 Task: Search one way flight ticket for 3 adults, 3 children in premium economy from Worcester: Worcester Regional Airport to Evansville: Evansville Regional Airport on 5-3-2023. Choice of flights is Frontier. Number of bags: 1 carry on bag. Price is upto 74000. Outbound departure time preference is 17:00.
Action: Mouse moved to (291, 392)
Screenshot: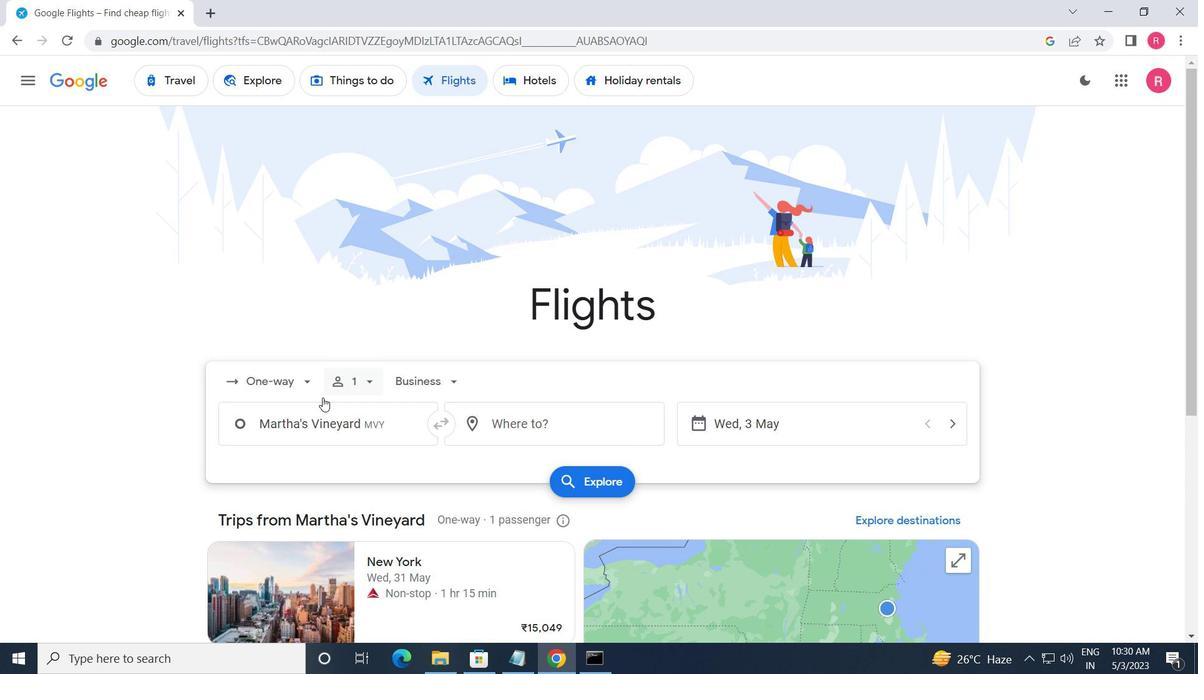 
Action: Mouse pressed left at (291, 392)
Screenshot: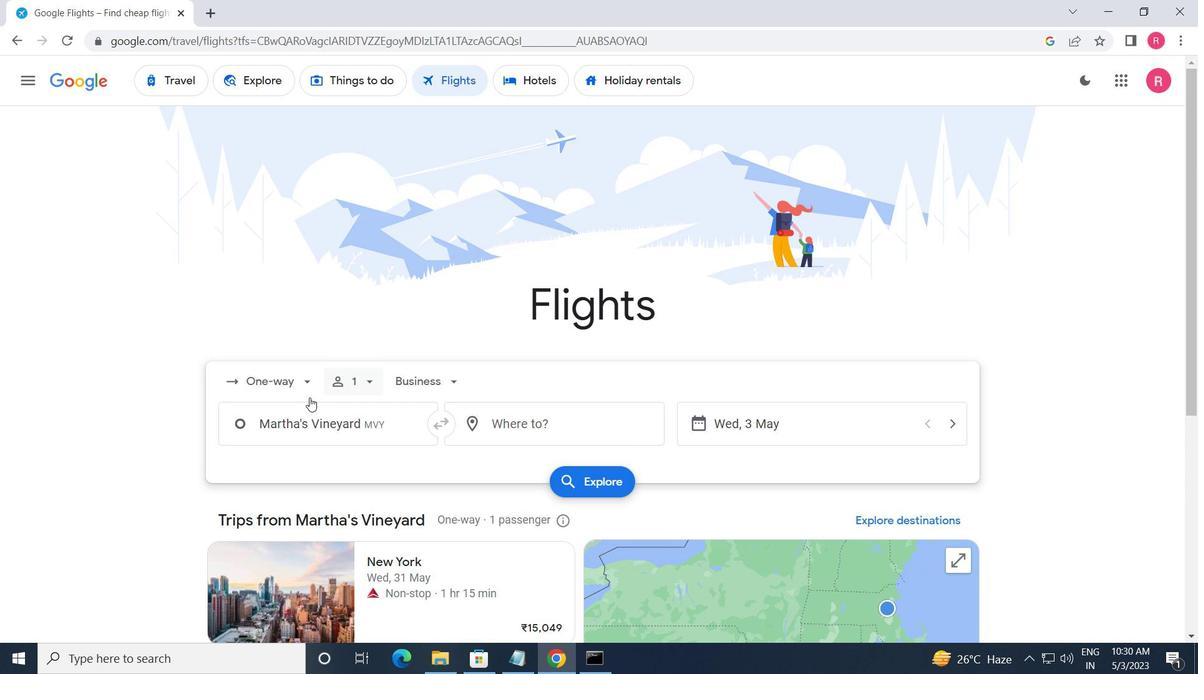 
Action: Mouse moved to (295, 453)
Screenshot: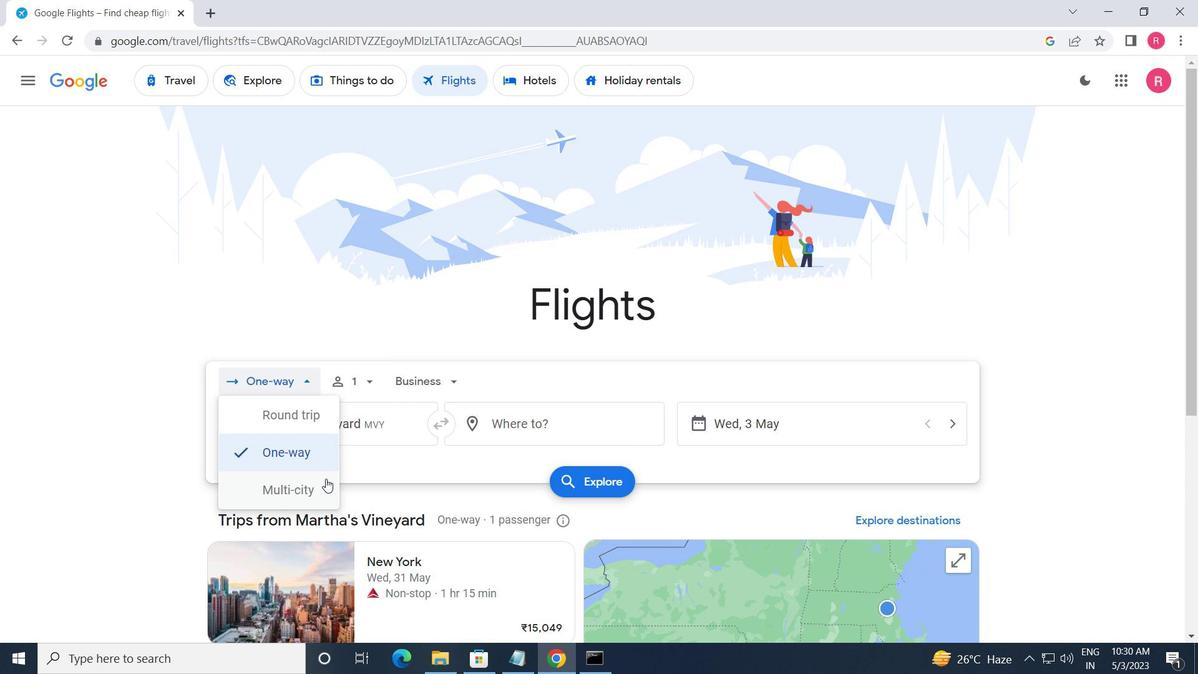 
Action: Mouse pressed left at (295, 453)
Screenshot: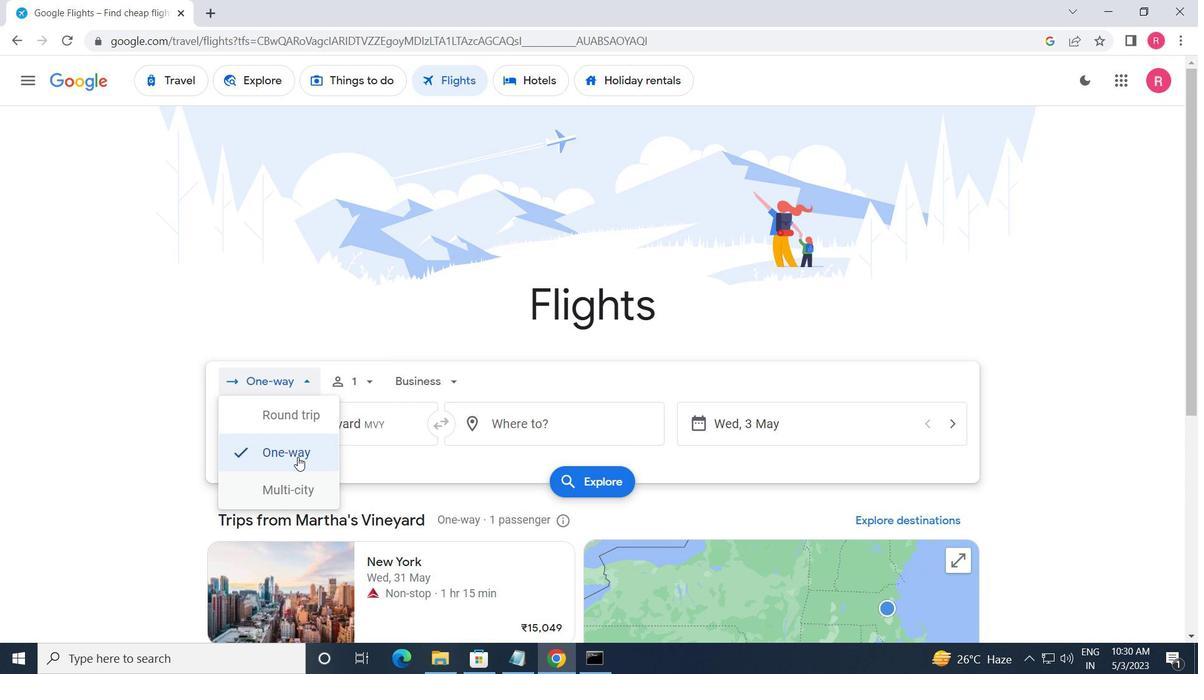 
Action: Mouse moved to (374, 384)
Screenshot: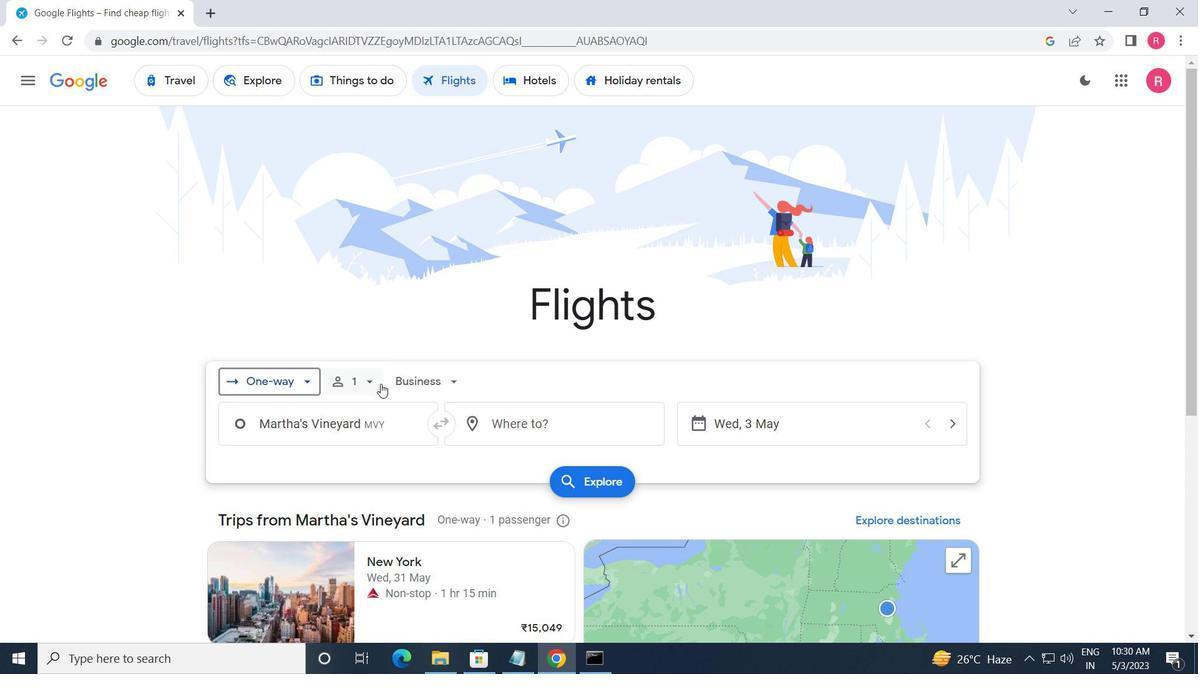 
Action: Mouse pressed left at (374, 384)
Screenshot: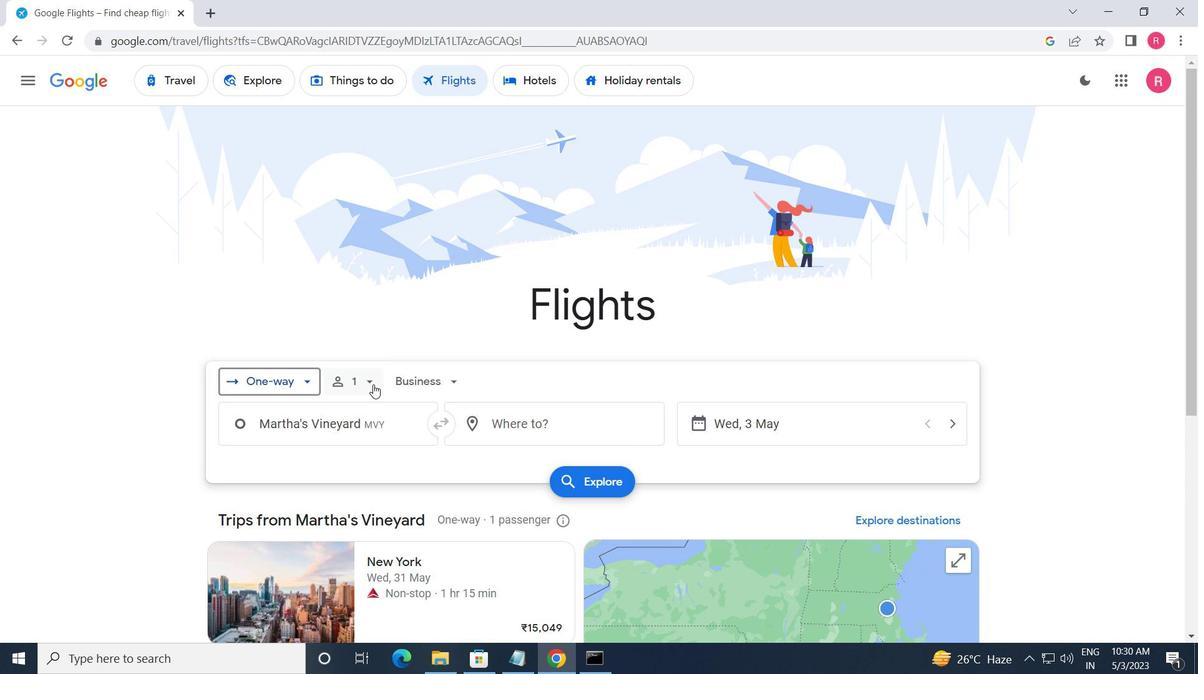 
Action: Mouse moved to (483, 429)
Screenshot: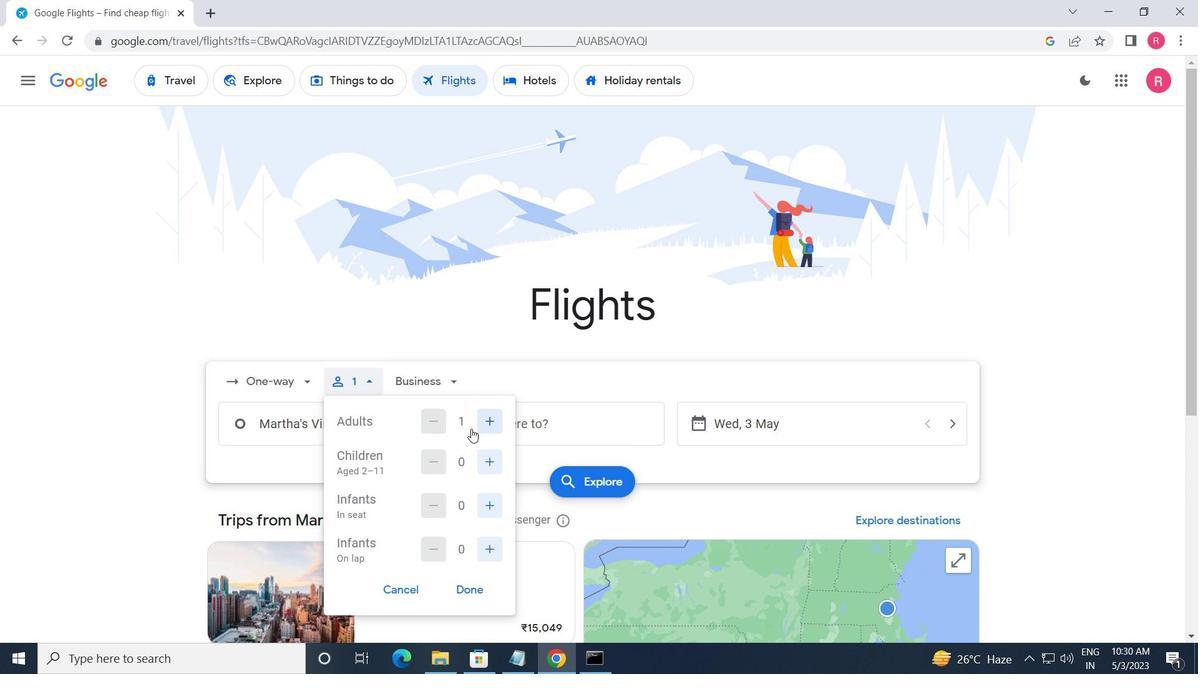 
Action: Mouse pressed left at (483, 429)
Screenshot: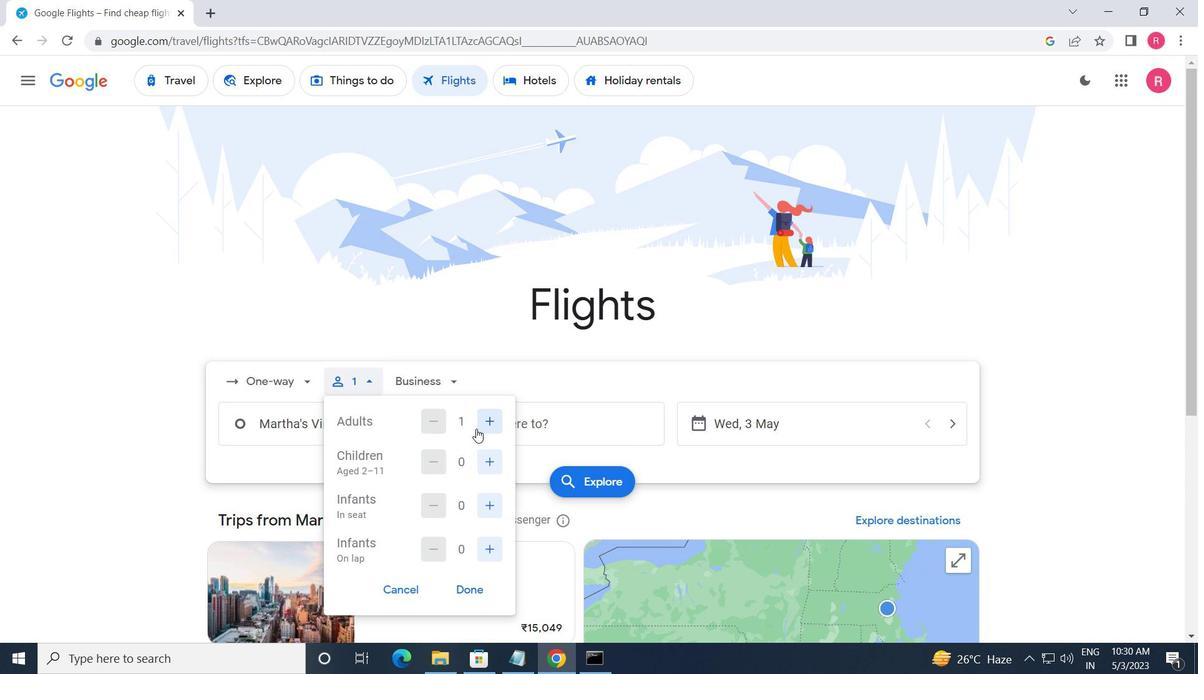 
Action: Mouse pressed left at (483, 429)
Screenshot: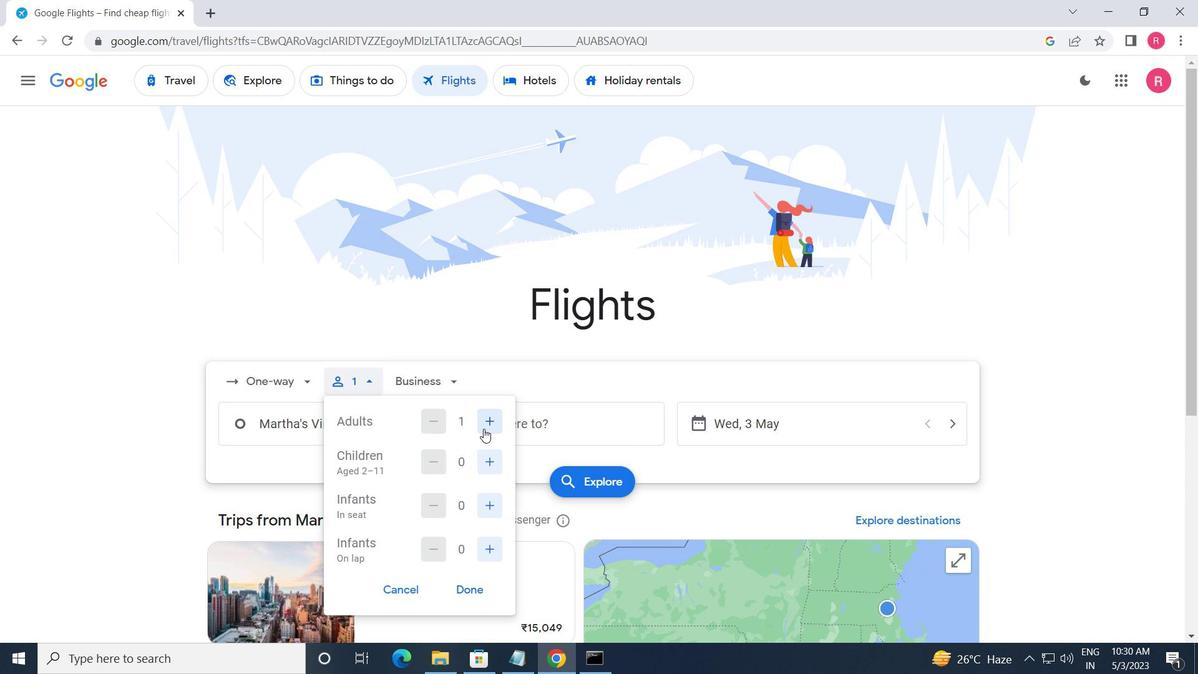 
Action: Mouse moved to (493, 455)
Screenshot: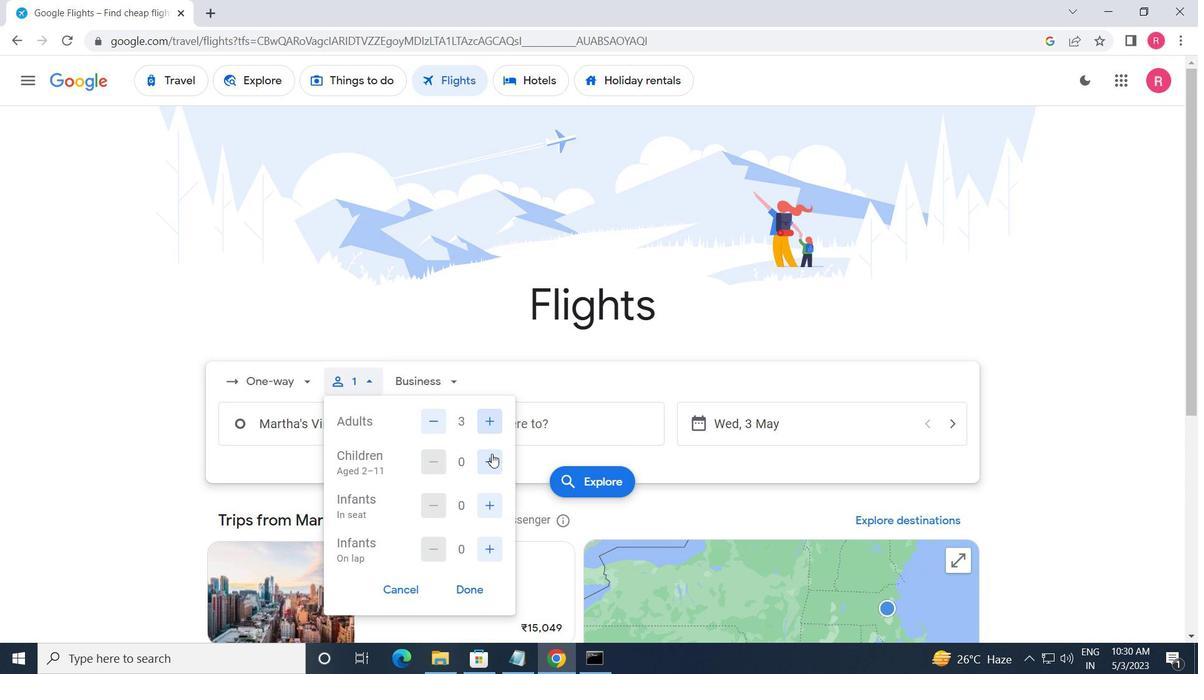 
Action: Mouse pressed left at (493, 455)
Screenshot: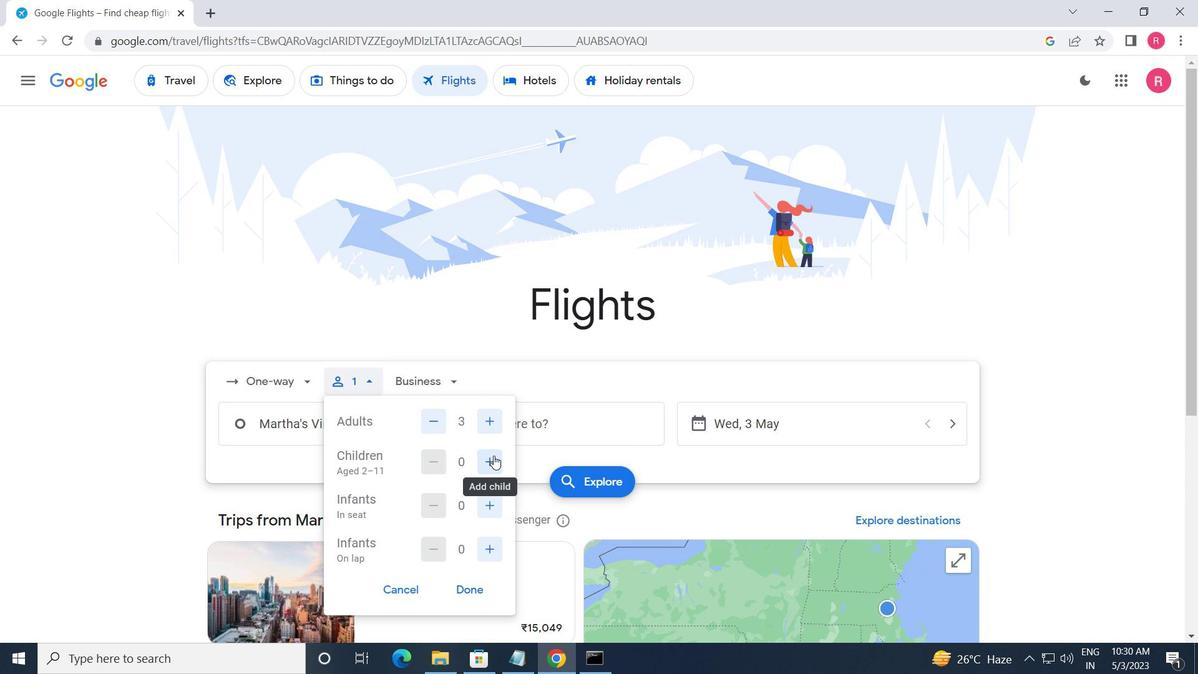 
Action: Mouse pressed left at (493, 455)
Screenshot: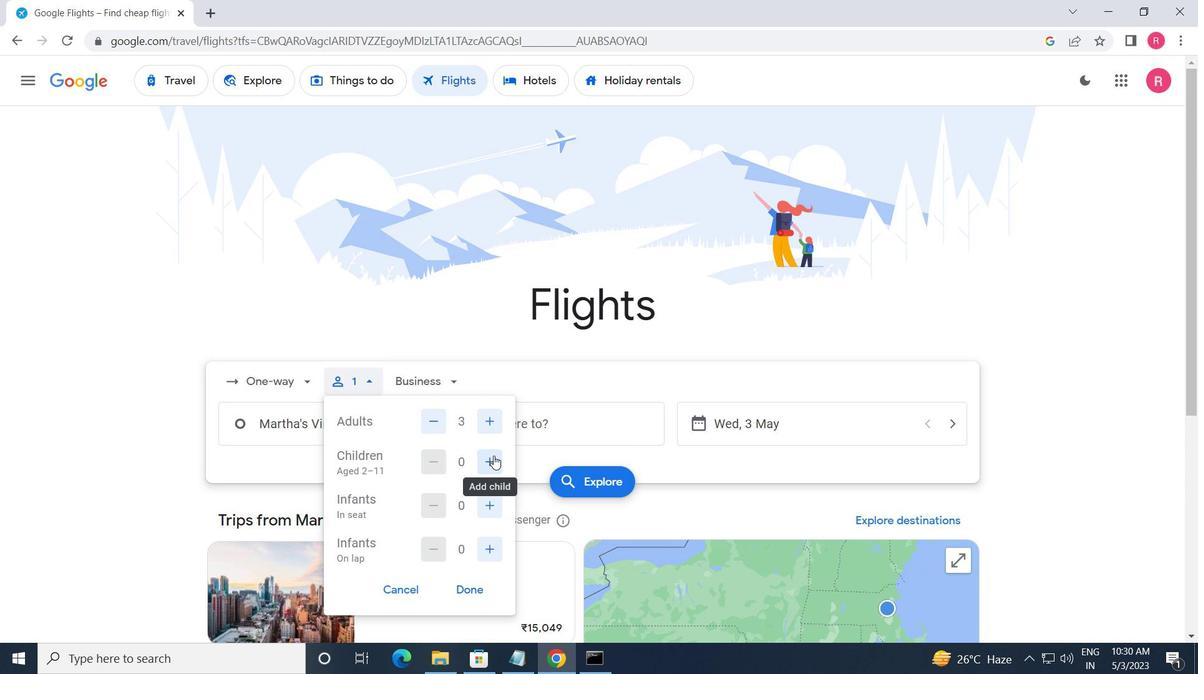 
Action: Mouse moved to (489, 470)
Screenshot: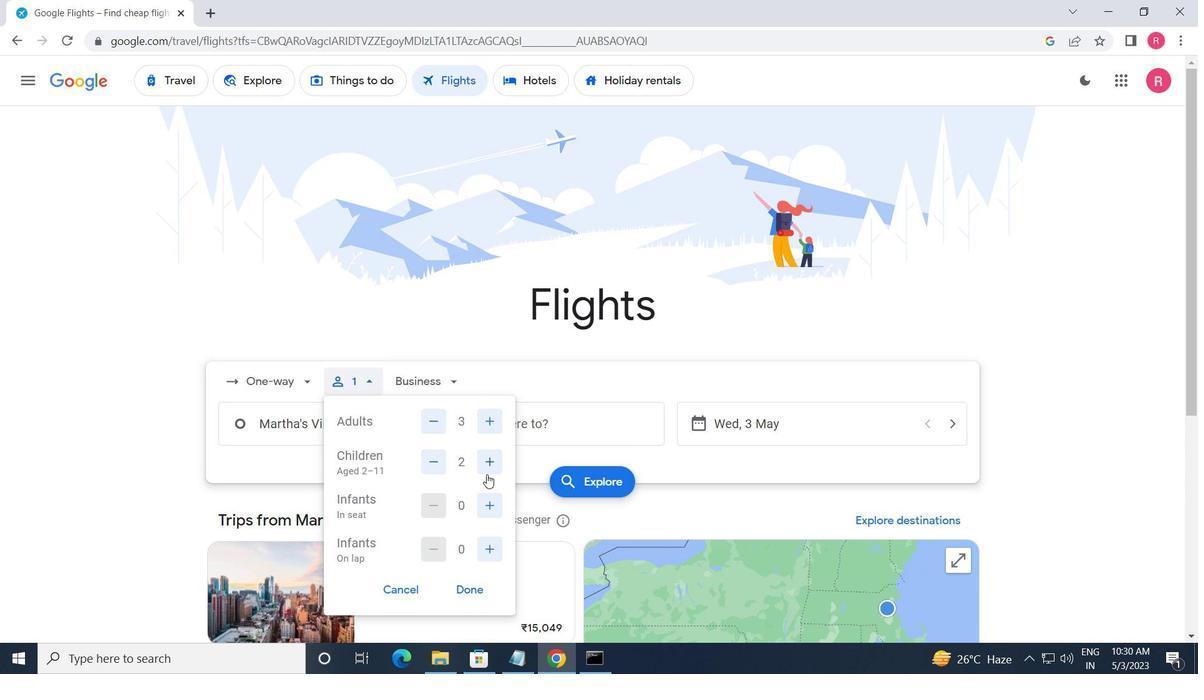 
Action: Mouse pressed left at (489, 470)
Screenshot: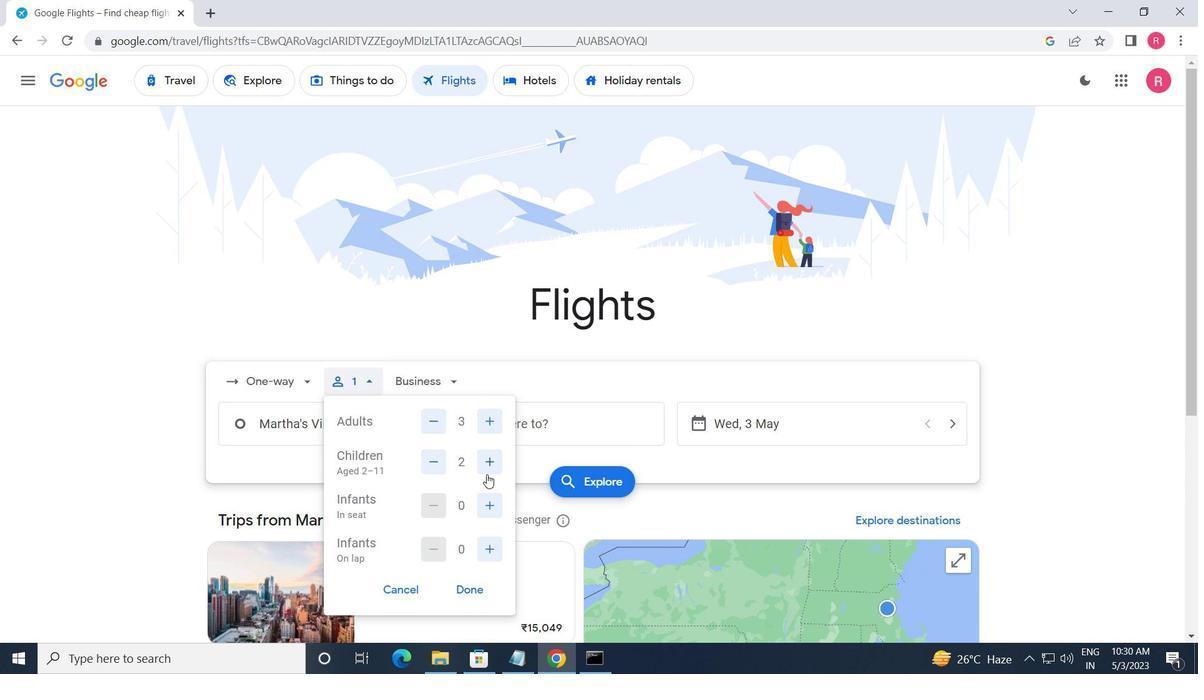 
Action: Mouse moved to (425, 387)
Screenshot: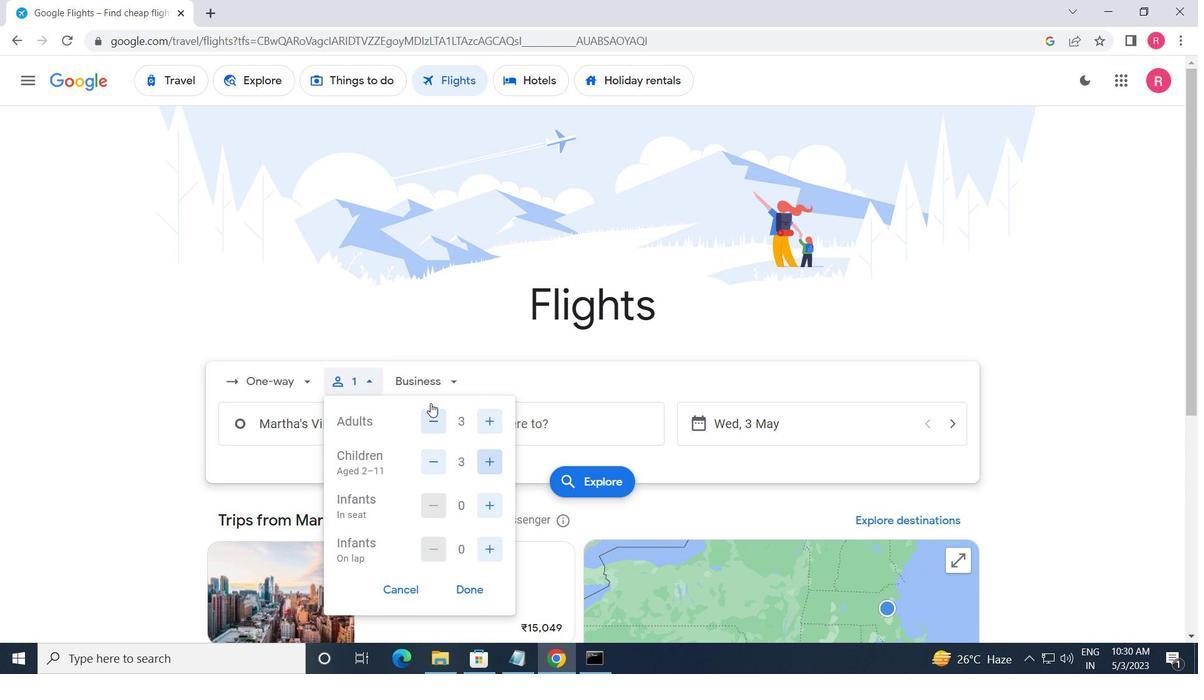 
Action: Mouse pressed left at (425, 387)
Screenshot: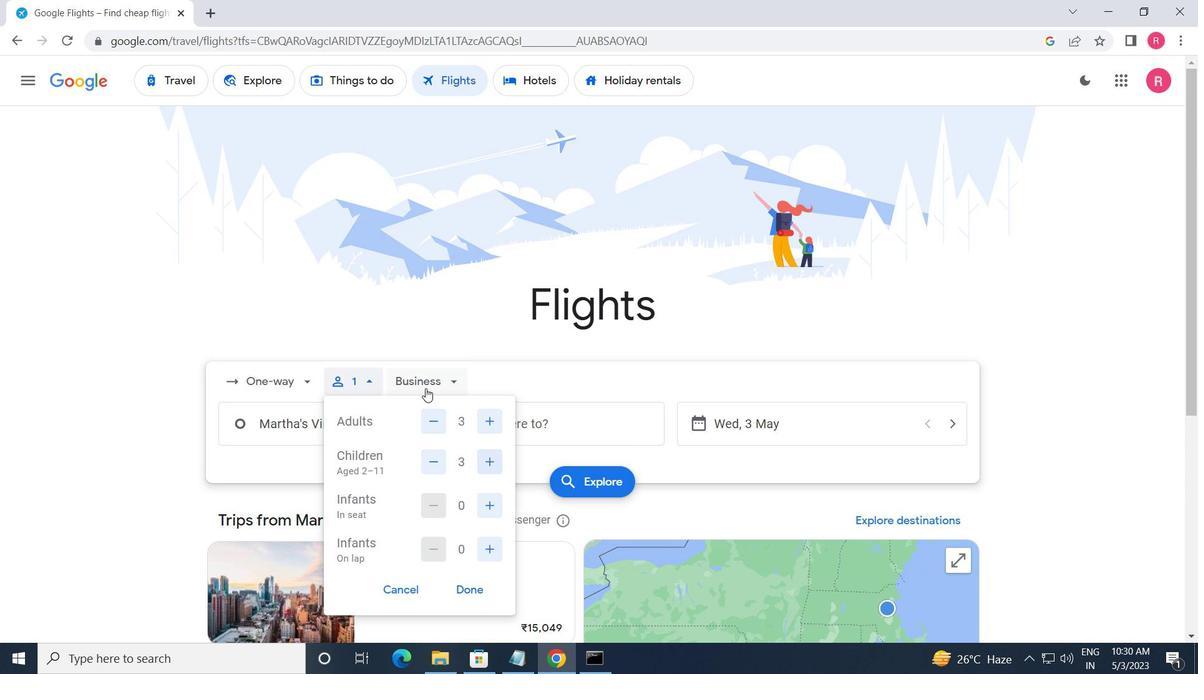 
Action: Mouse moved to (455, 455)
Screenshot: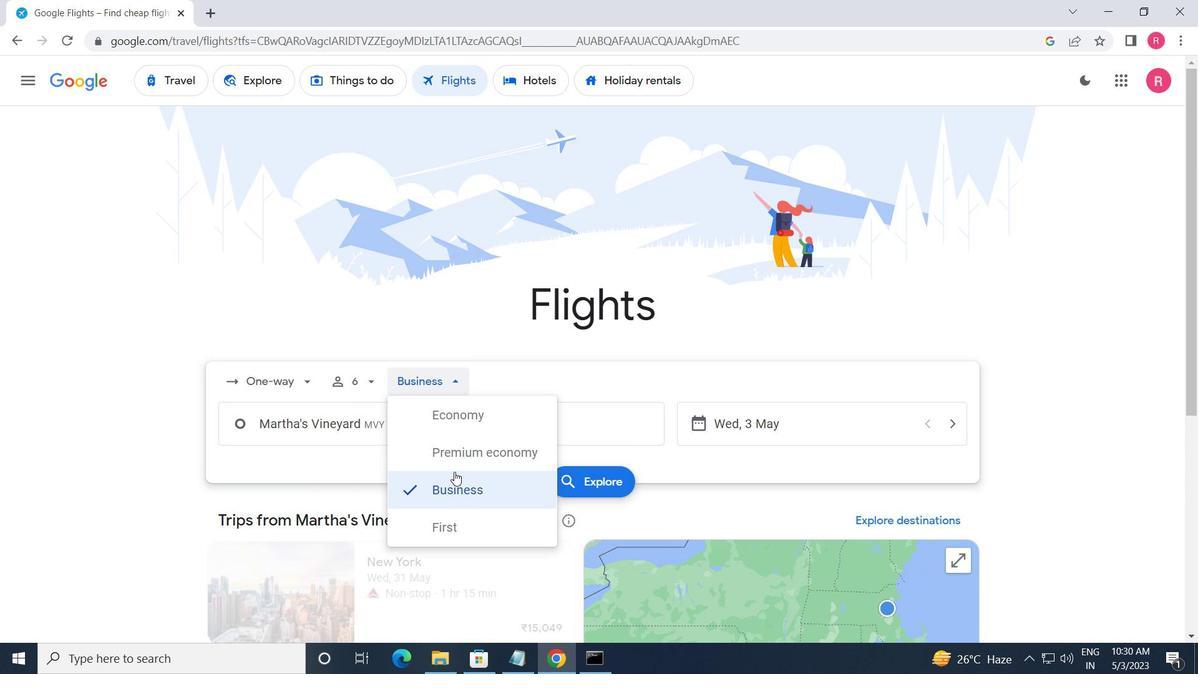 
Action: Mouse pressed left at (455, 455)
Screenshot: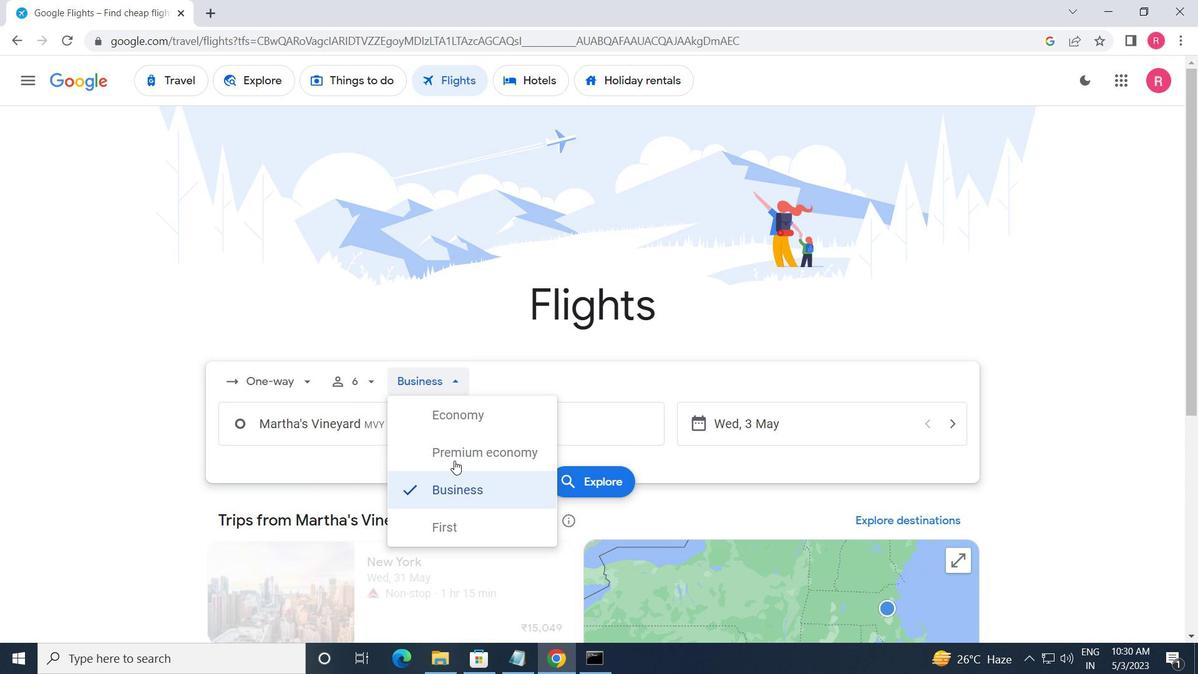 
Action: Mouse moved to (385, 422)
Screenshot: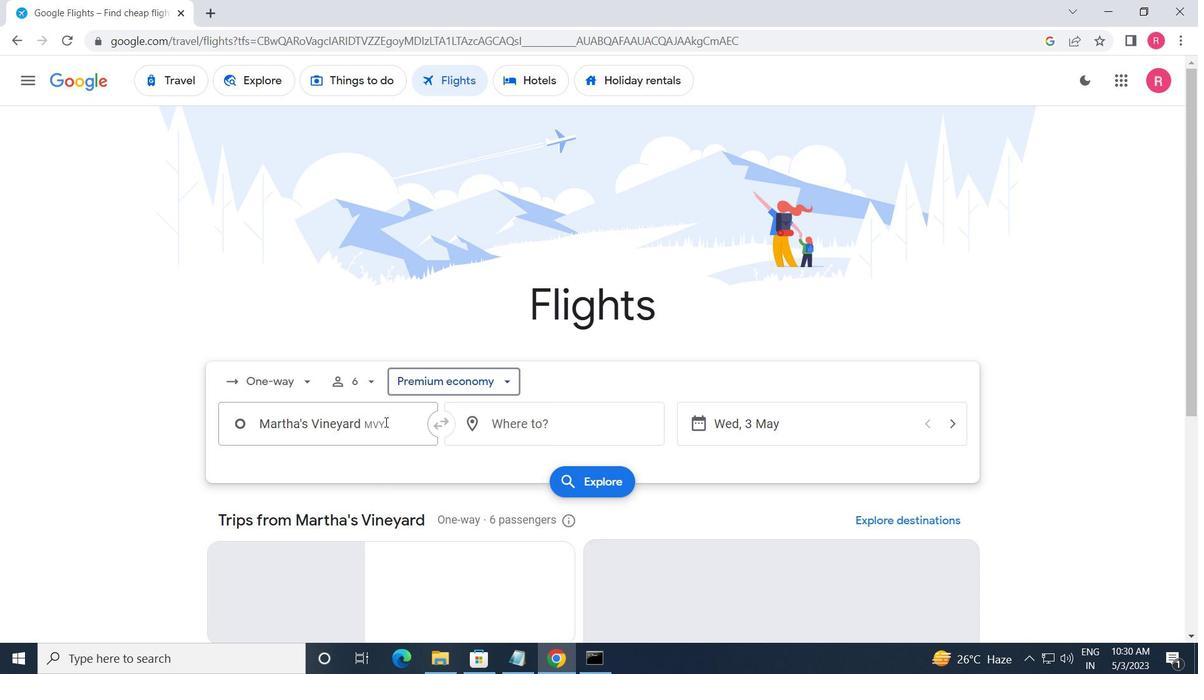 
Action: Mouse pressed left at (385, 422)
Screenshot: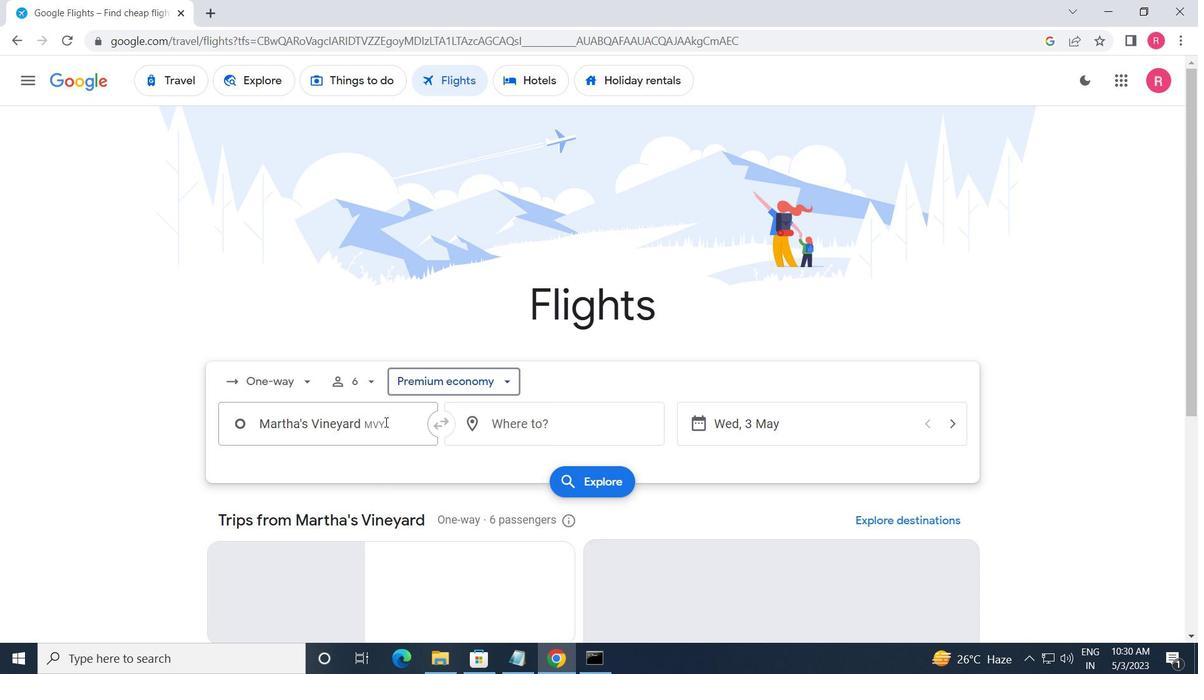 
Action: Mouse moved to (373, 449)
Screenshot: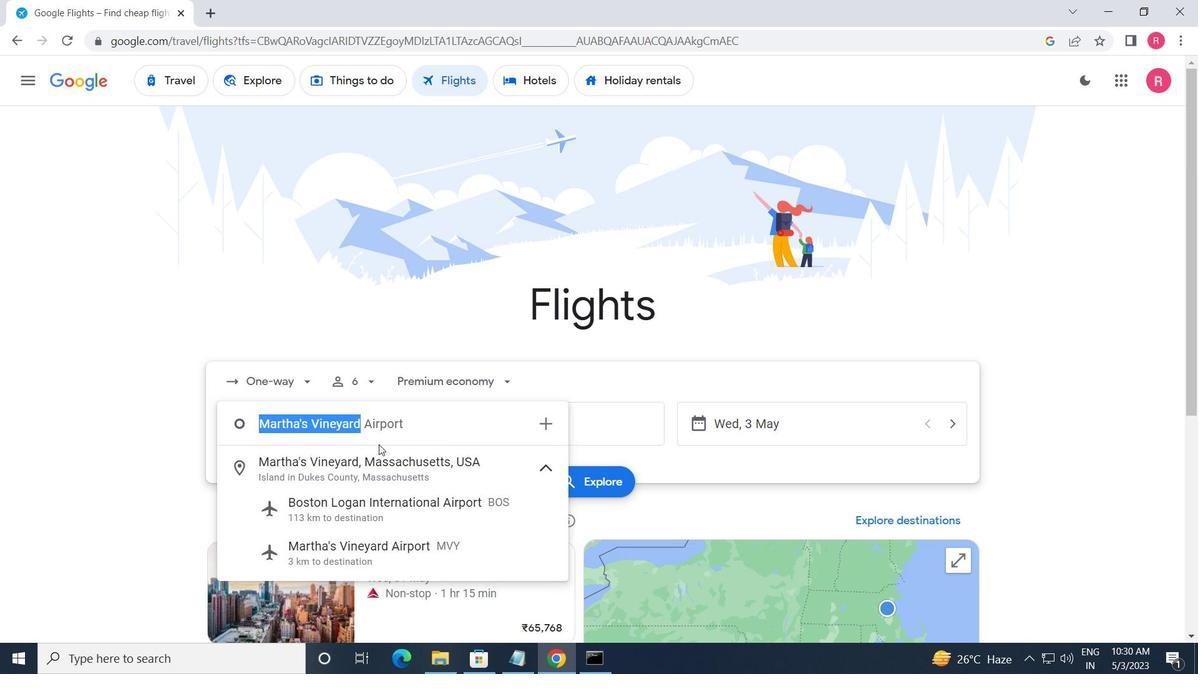 
Action: Key pressed <Key.shift>WORCES
Screenshot: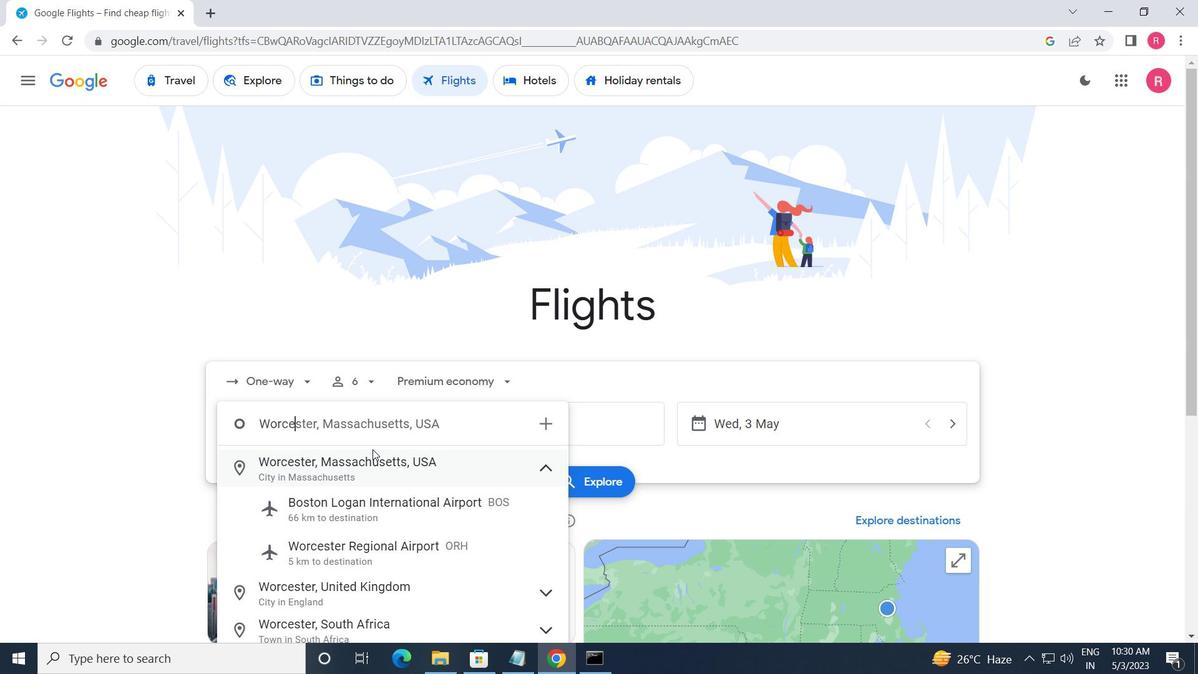 
Action: Mouse moved to (444, 559)
Screenshot: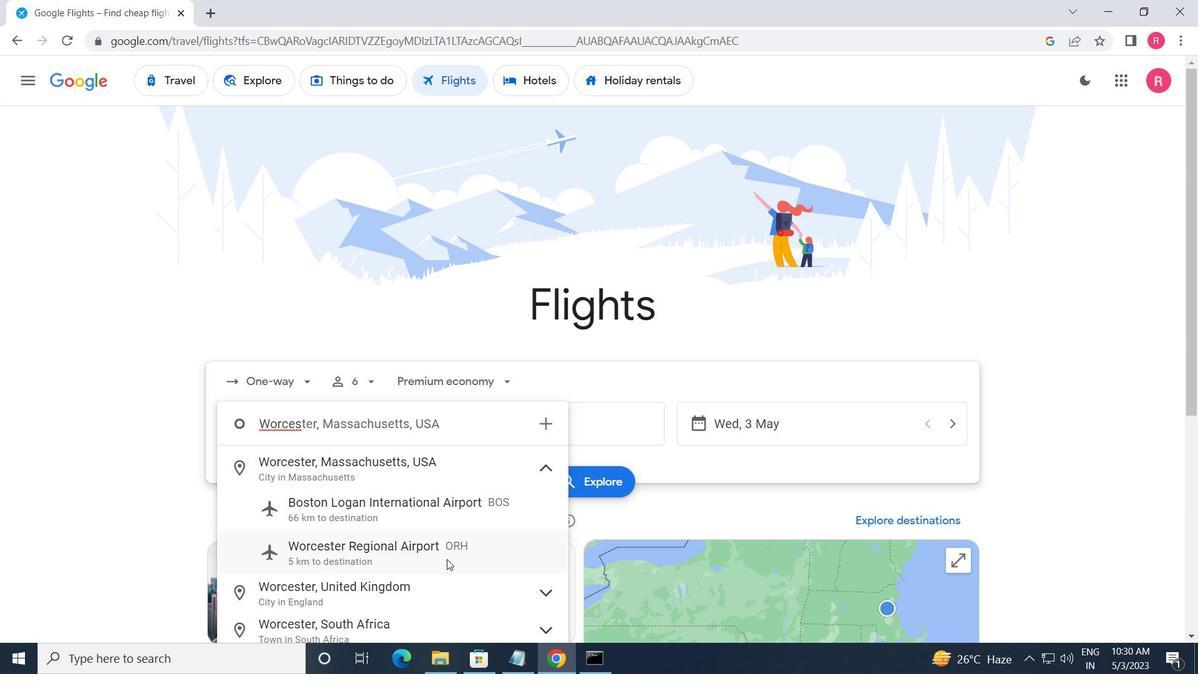 
Action: Mouse pressed left at (444, 559)
Screenshot: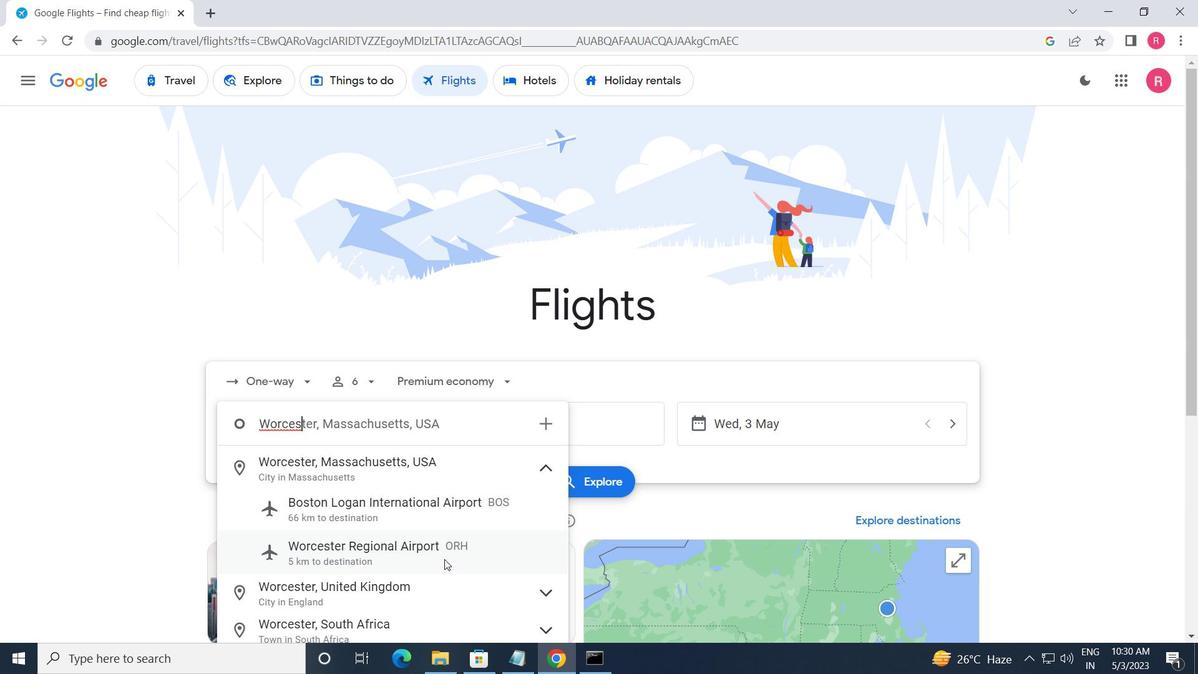 
Action: Mouse moved to (513, 430)
Screenshot: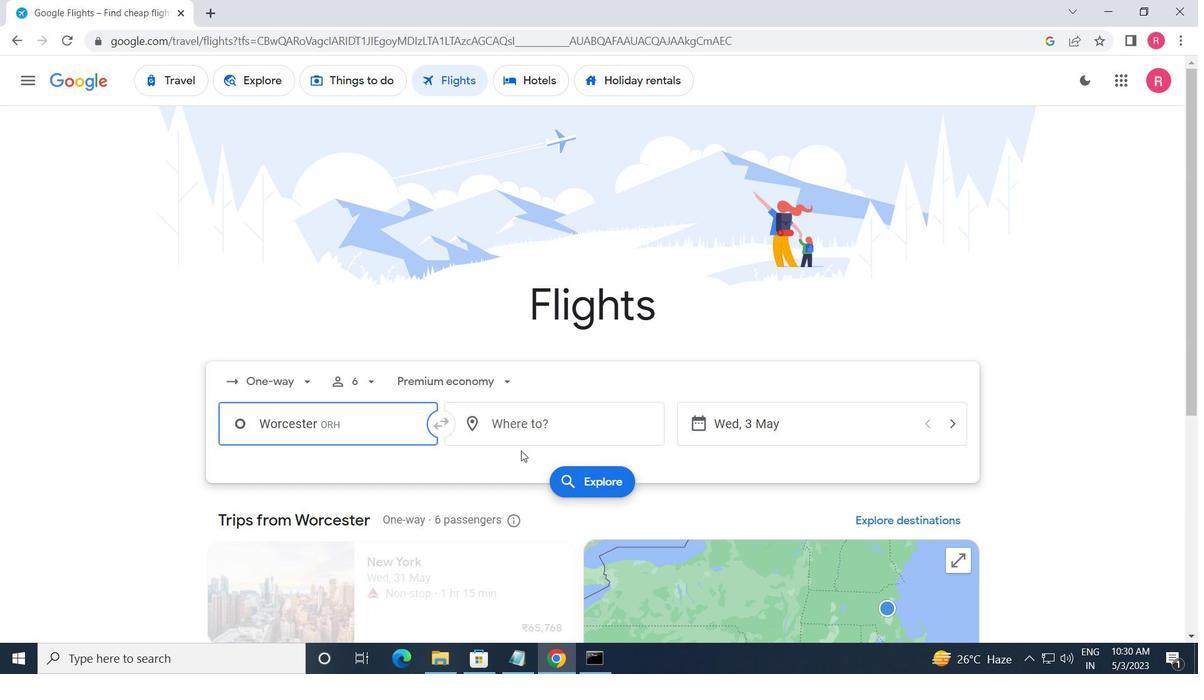 
Action: Mouse pressed left at (513, 430)
Screenshot: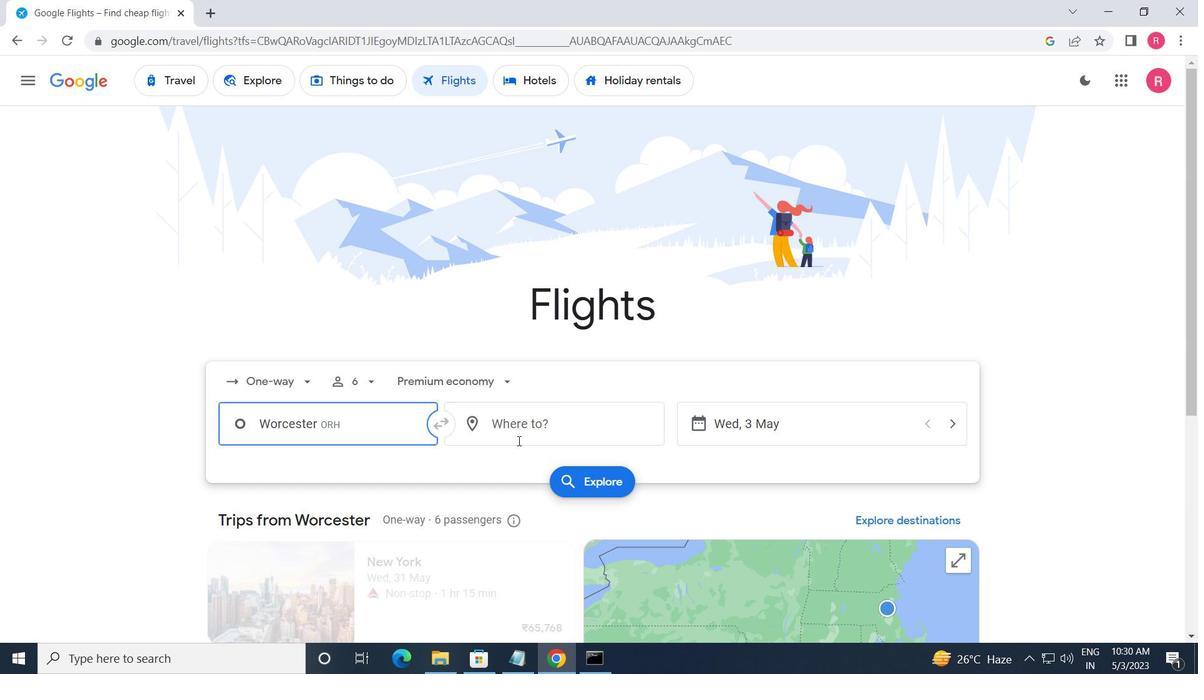 
Action: Mouse moved to (518, 595)
Screenshot: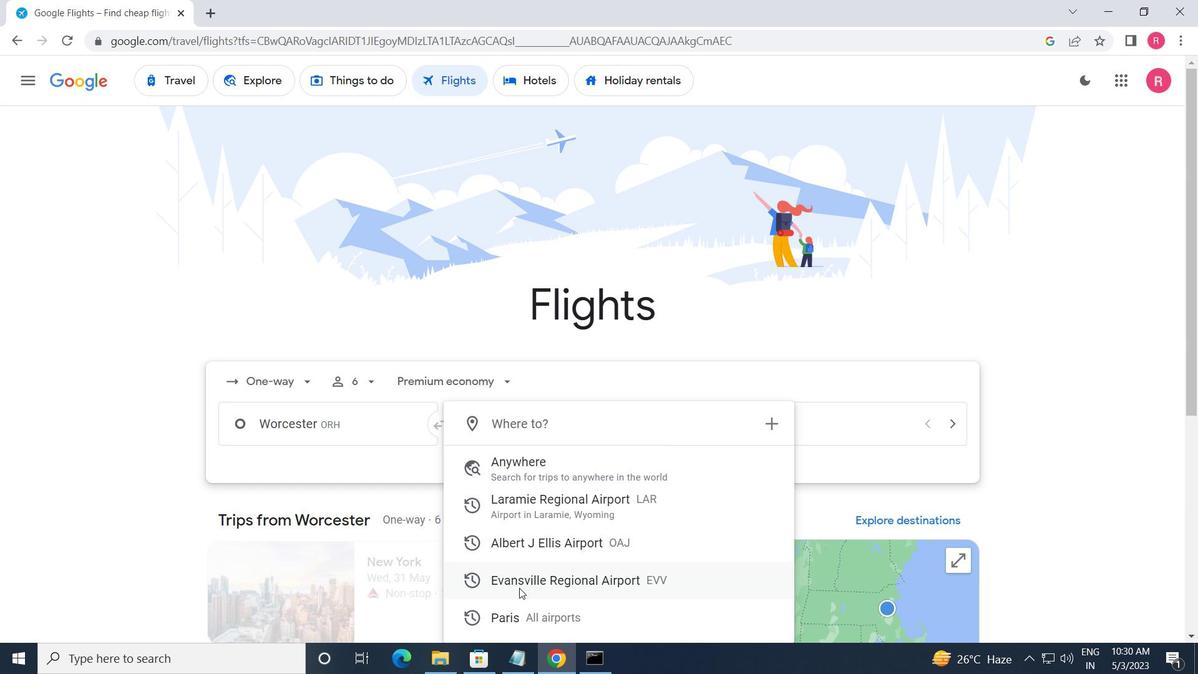 
Action: Mouse pressed left at (518, 595)
Screenshot: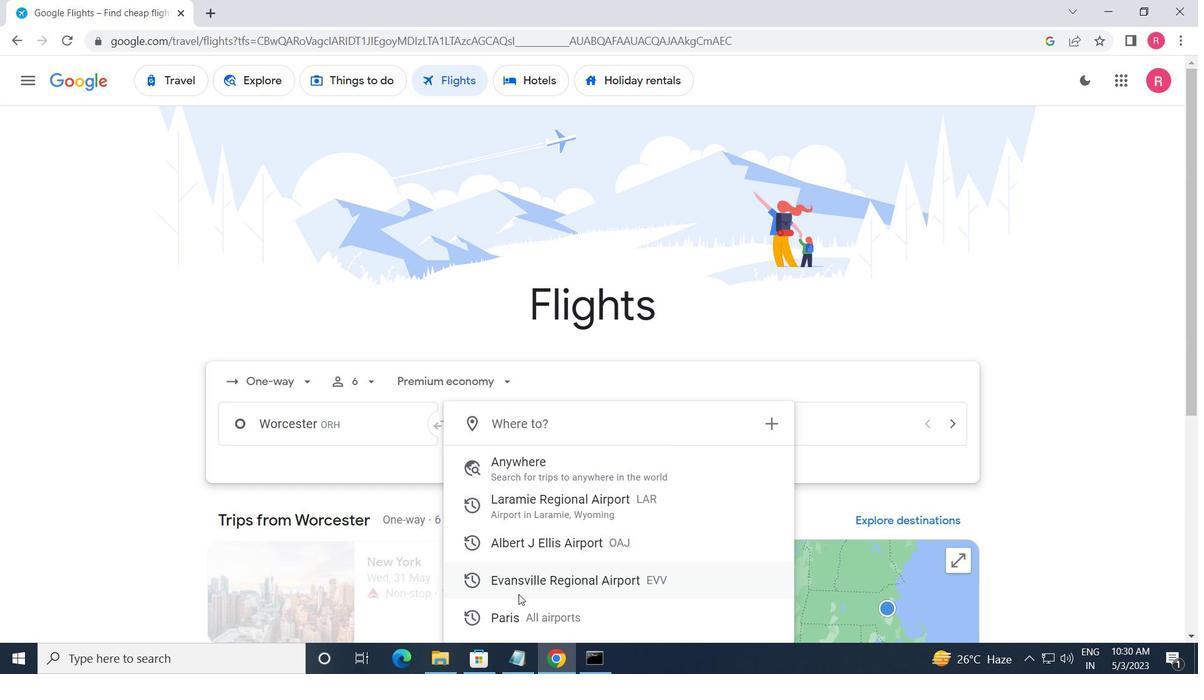 
Action: Mouse moved to (788, 432)
Screenshot: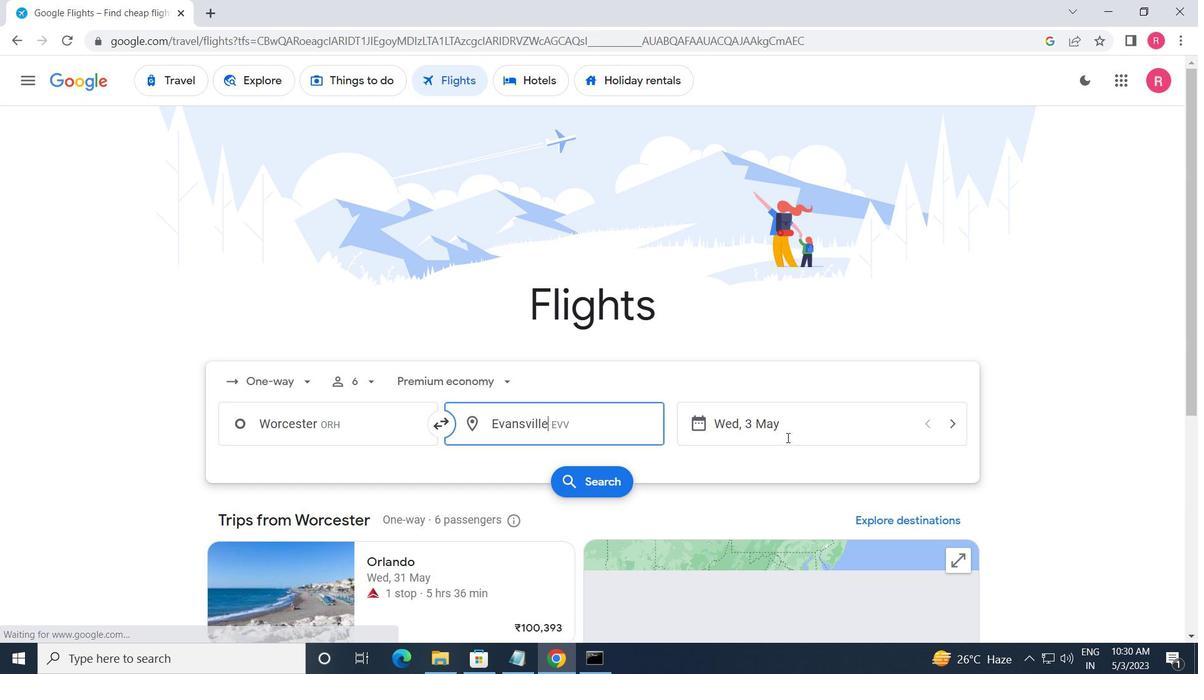 
Action: Mouse pressed left at (788, 432)
Screenshot: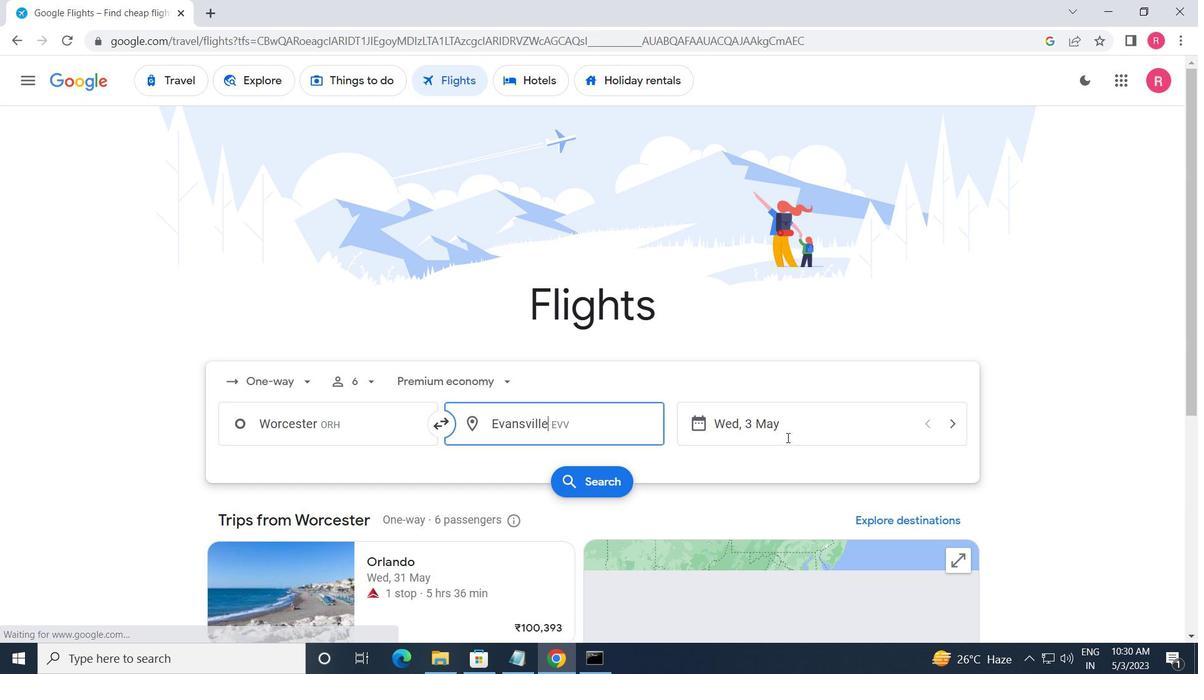 
Action: Mouse moved to (525, 355)
Screenshot: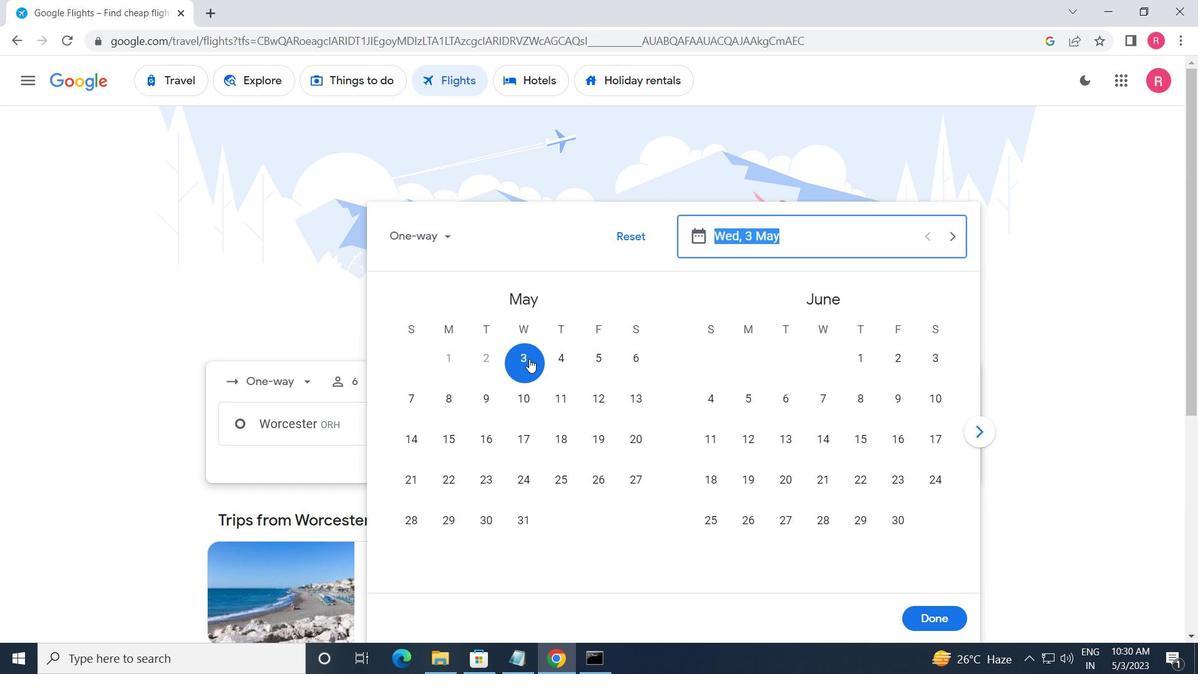 
Action: Mouse pressed left at (525, 355)
Screenshot: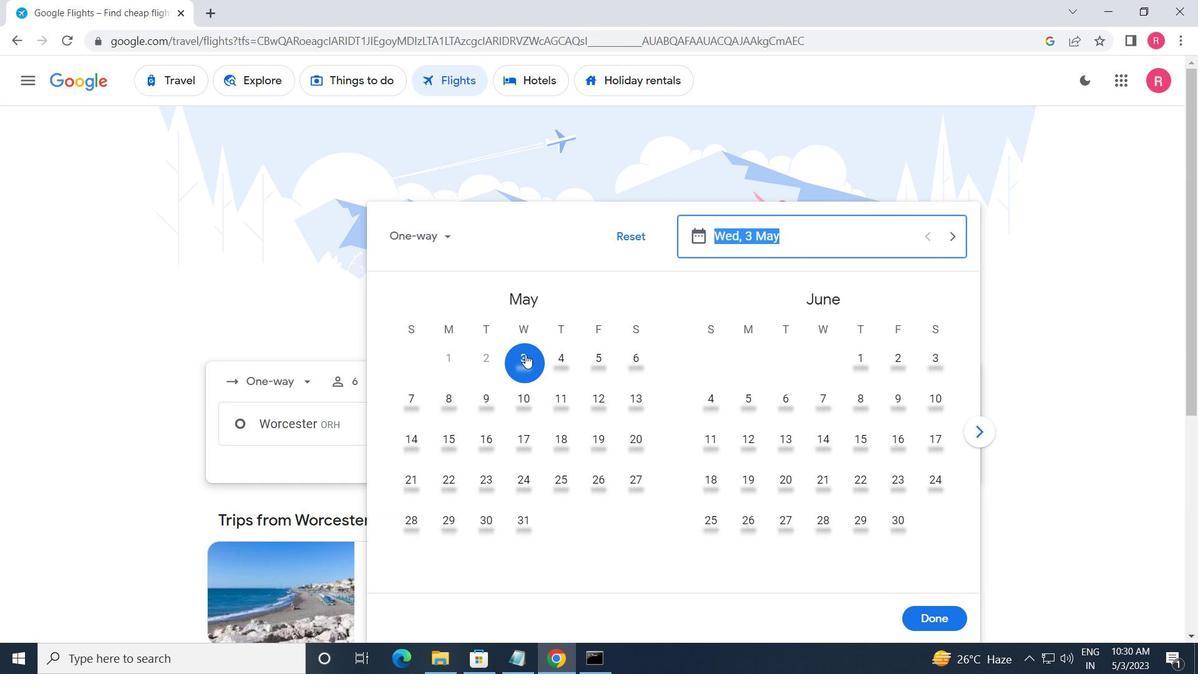 
Action: Mouse moved to (925, 613)
Screenshot: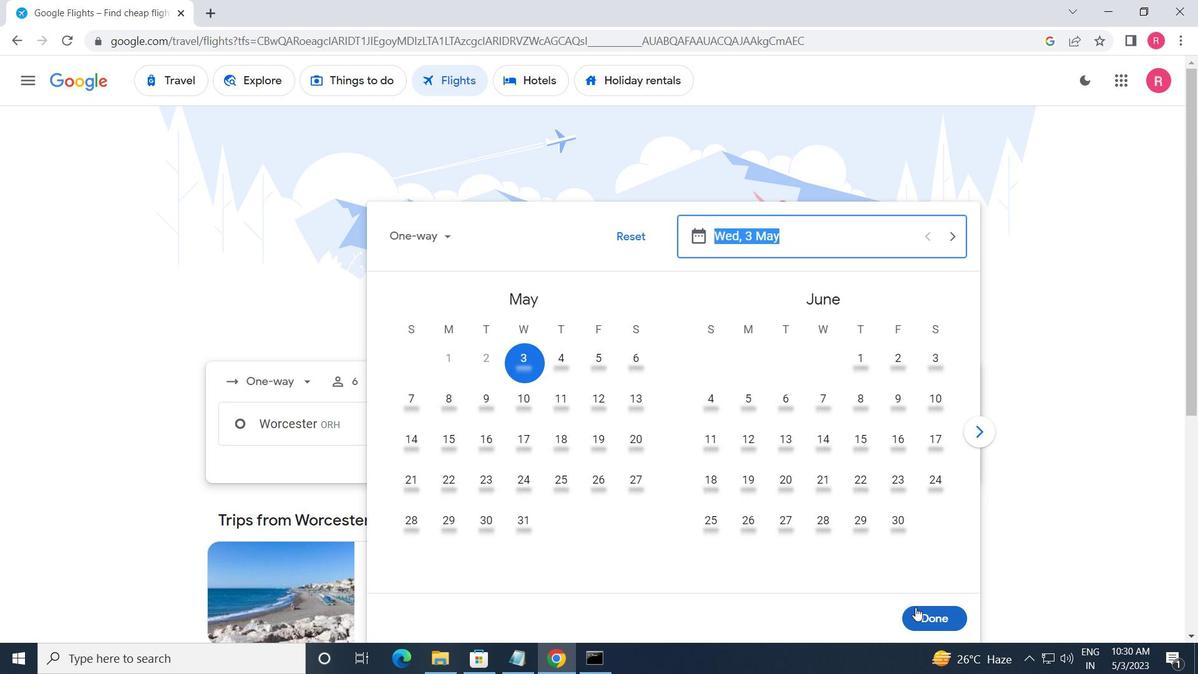 
Action: Mouse pressed left at (925, 613)
Screenshot: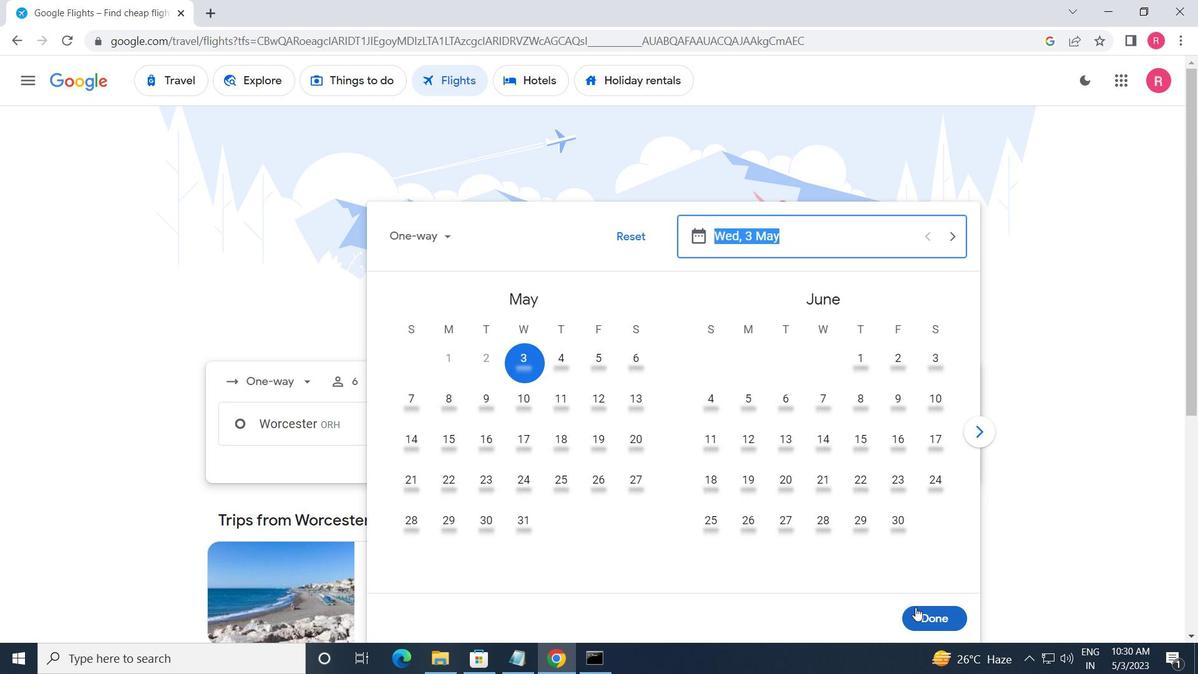 
Action: Mouse moved to (566, 482)
Screenshot: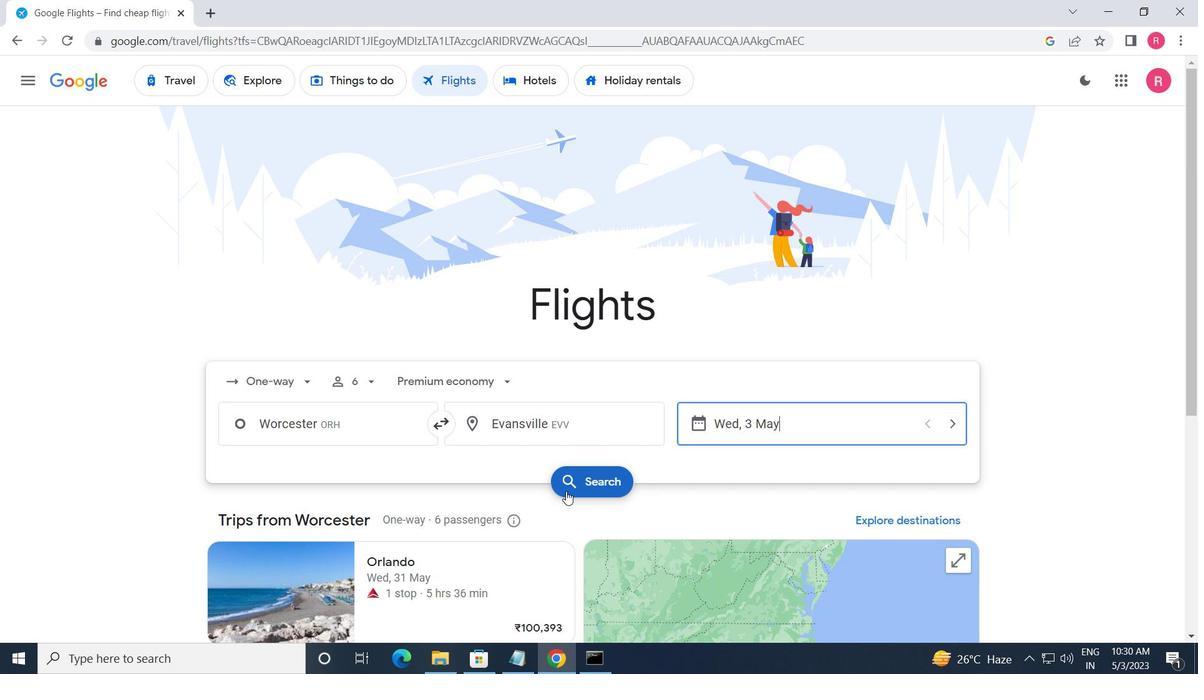 
Action: Mouse pressed left at (566, 482)
Screenshot: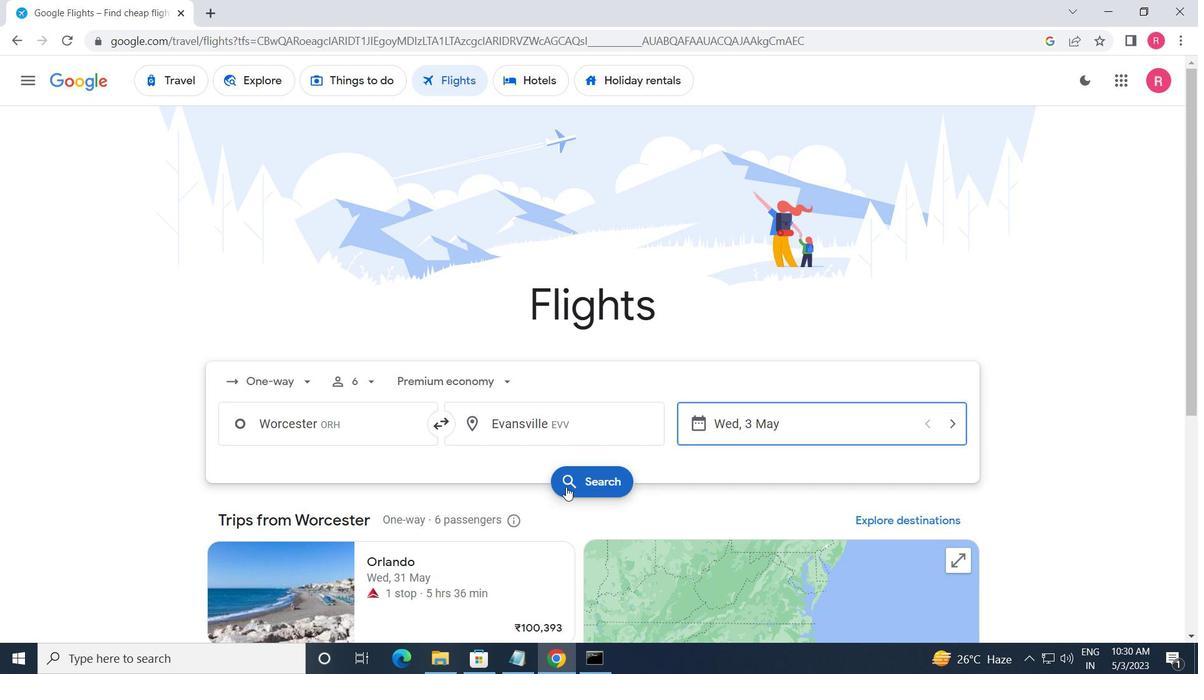 
Action: Mouse moved to (237, 222)
Screenshot: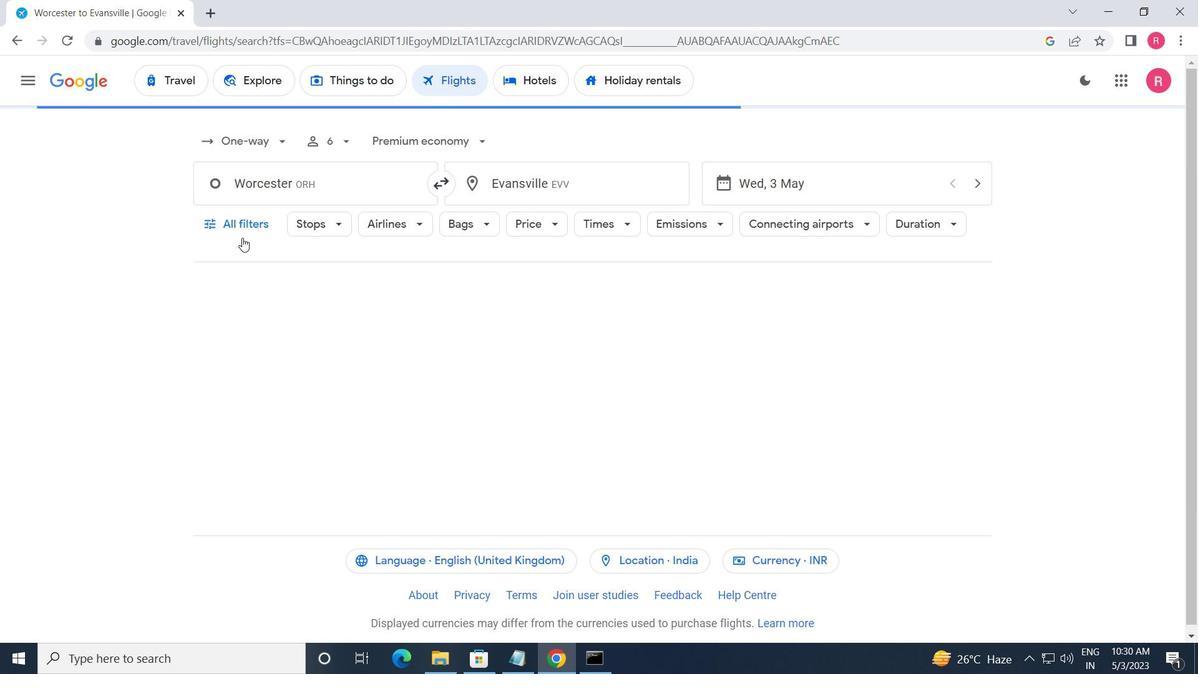 
Action: Mouse pressed left at (237, 222)
Screenshot: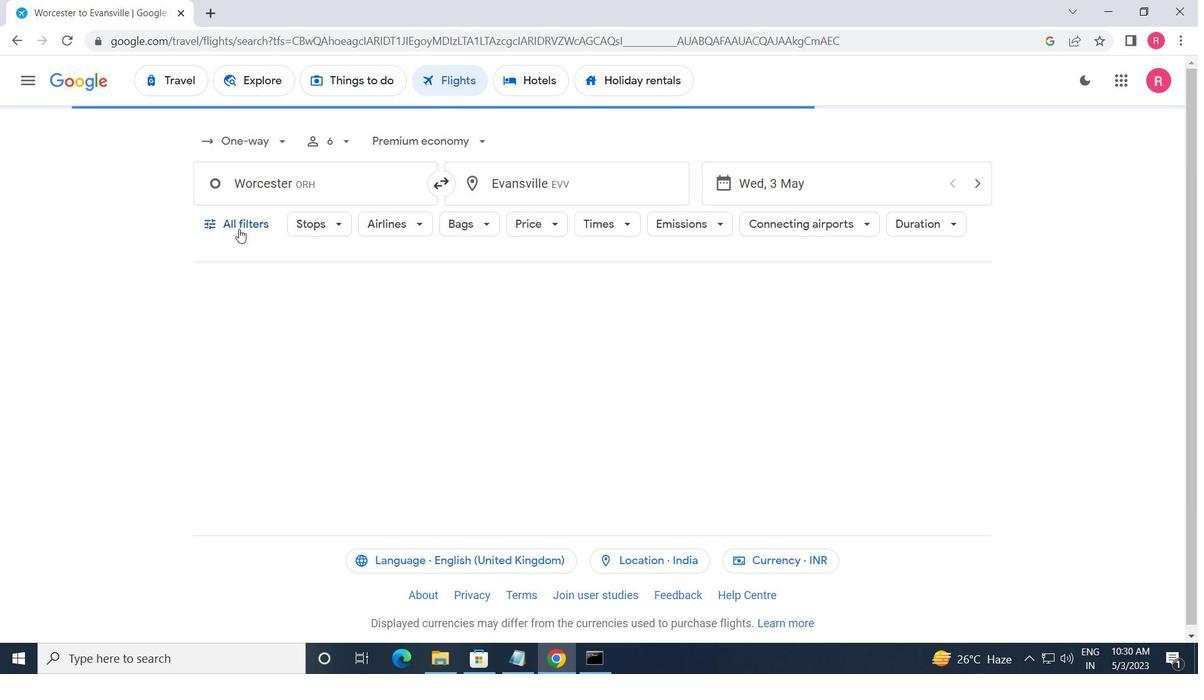 
Action: Mouse moved to (295, 415)
Screenshot: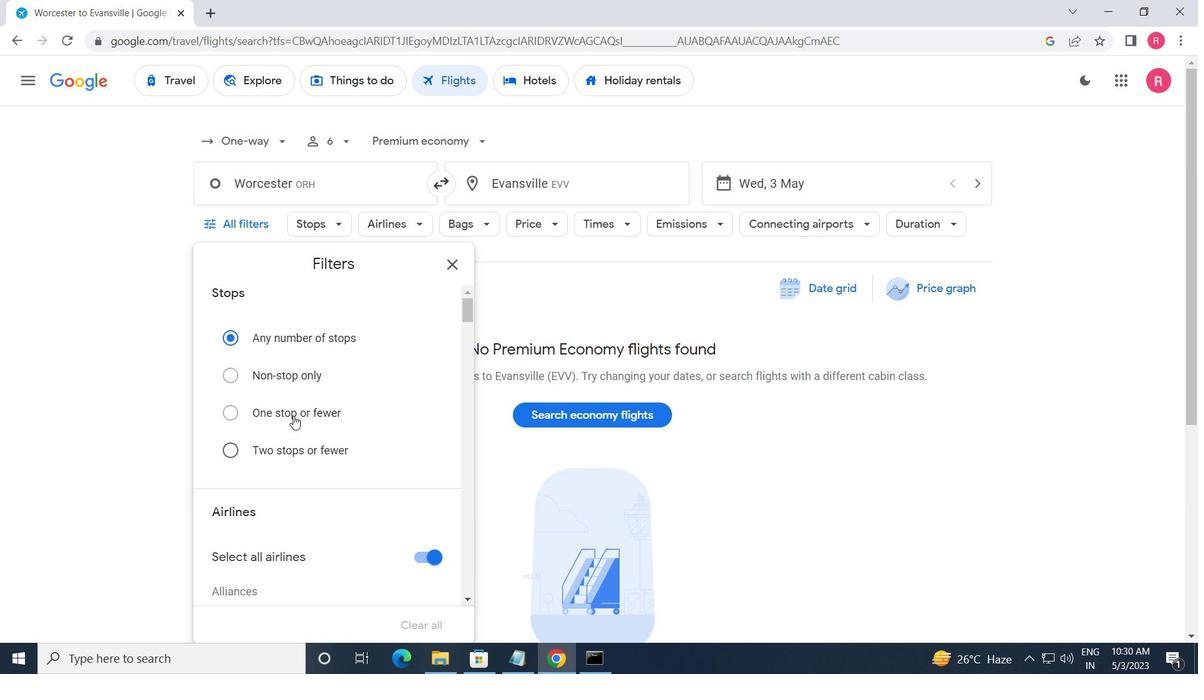 
Action: Mouse scrolled (295, 415) with delta (0, 0)
Screenshot: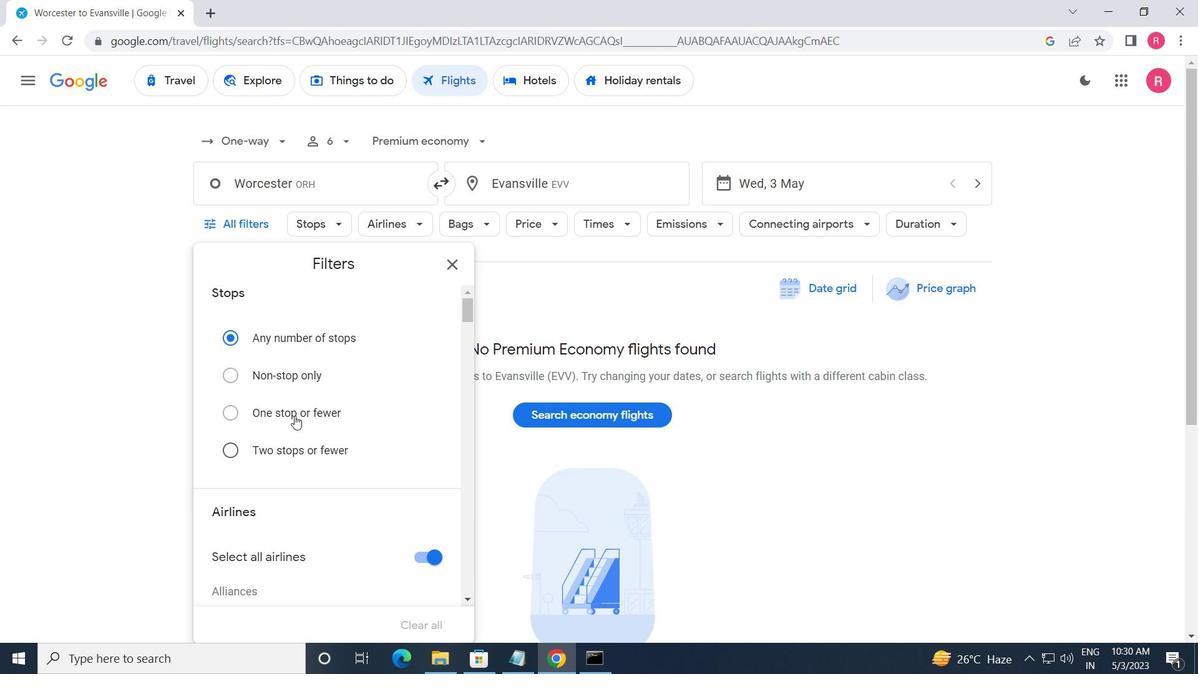 
Action: Mouse scrolled (295, 415) with delta (0, 0)
Screenshot: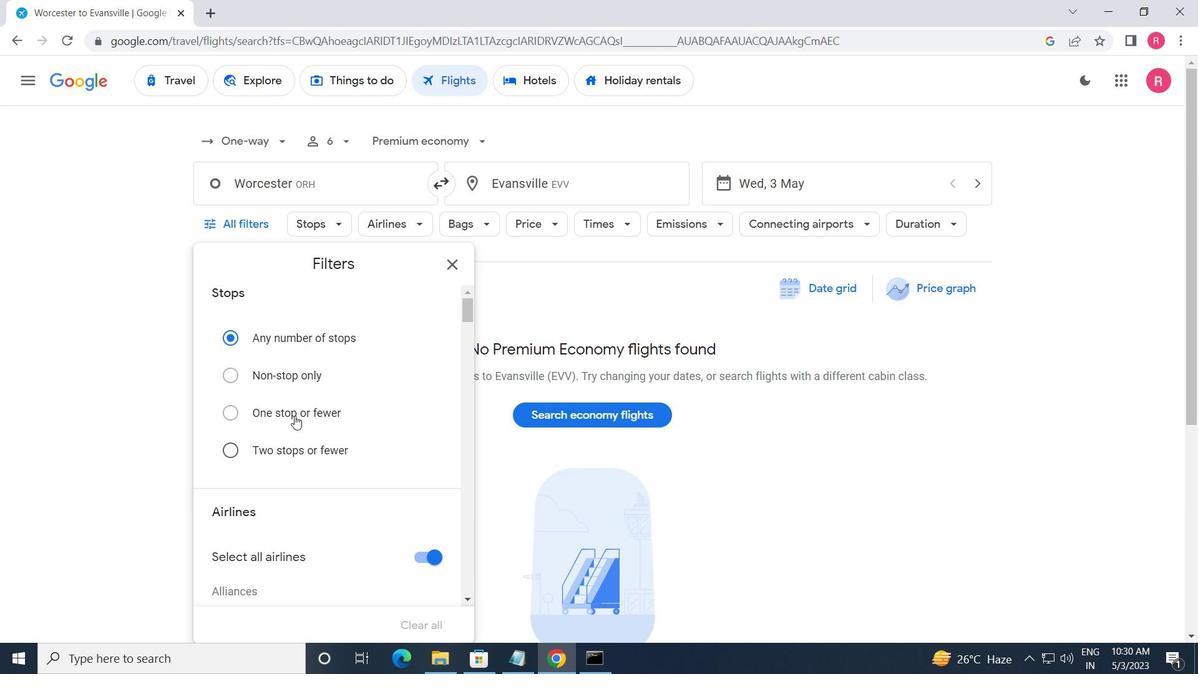 
Action: Mouse moved to (301, 422)
Screenshot: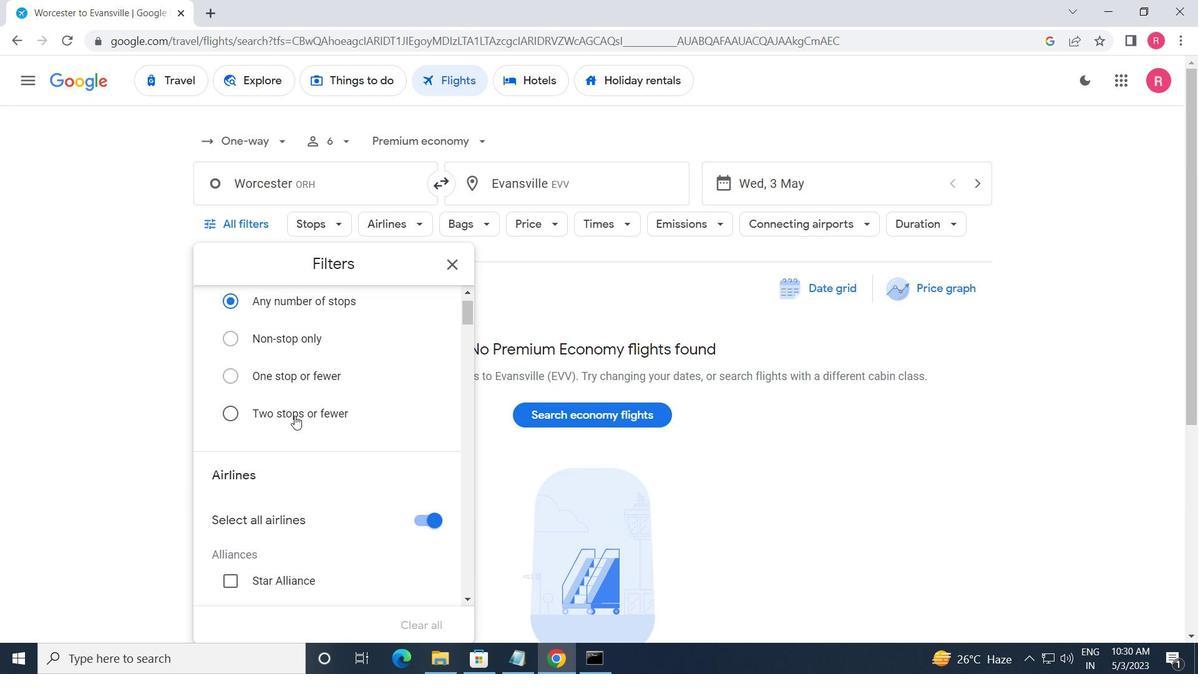 
Action: Mouse scrolled (301, 421) with delta (0, 0)
Screenshot: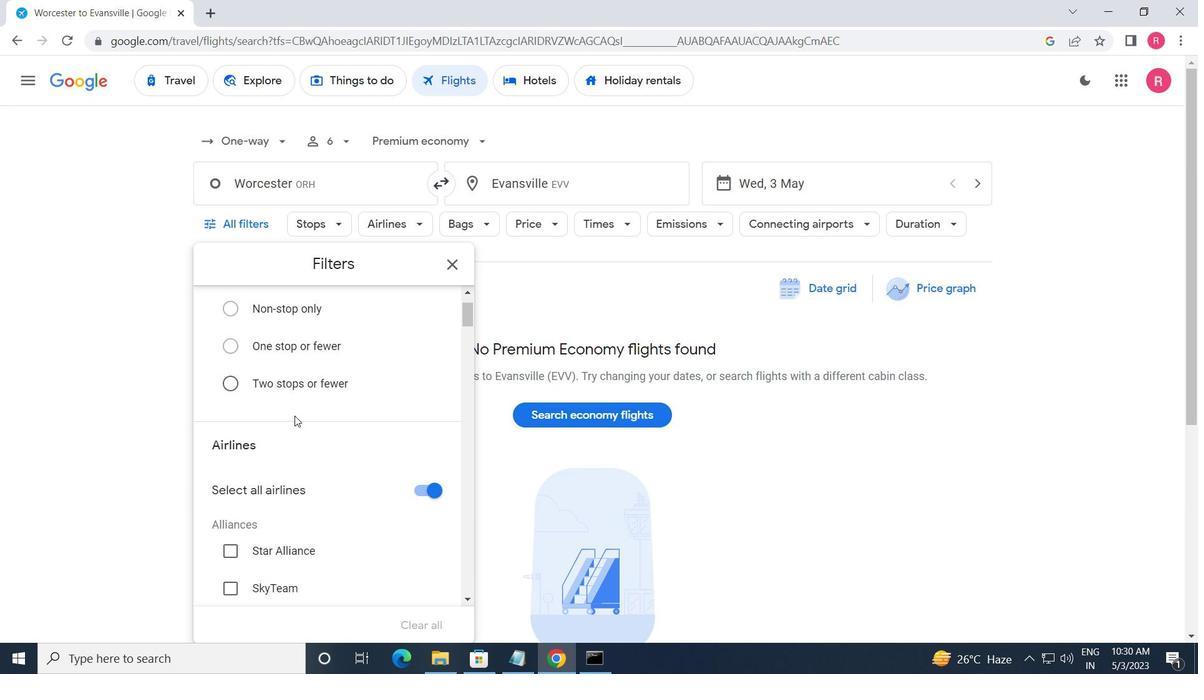 
Action: Mouse scrolled (301, 421) with delta (0, 0)
Screenshot: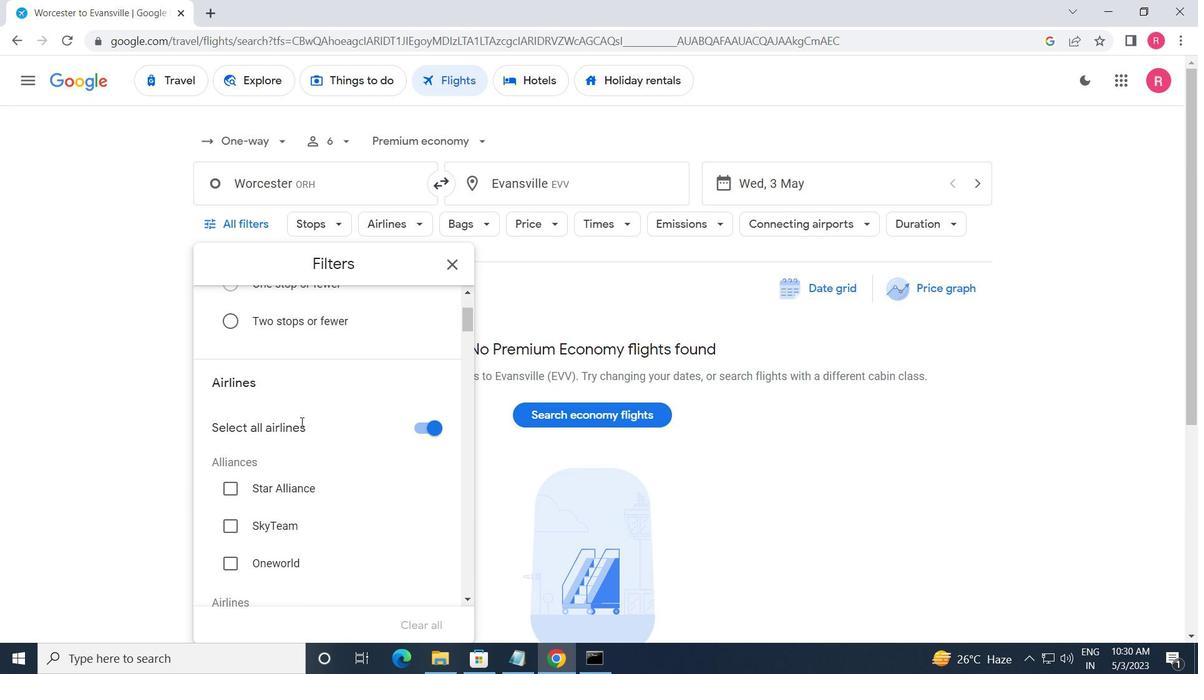 
Action: Mouse moved to (301, 423)
Screenshot: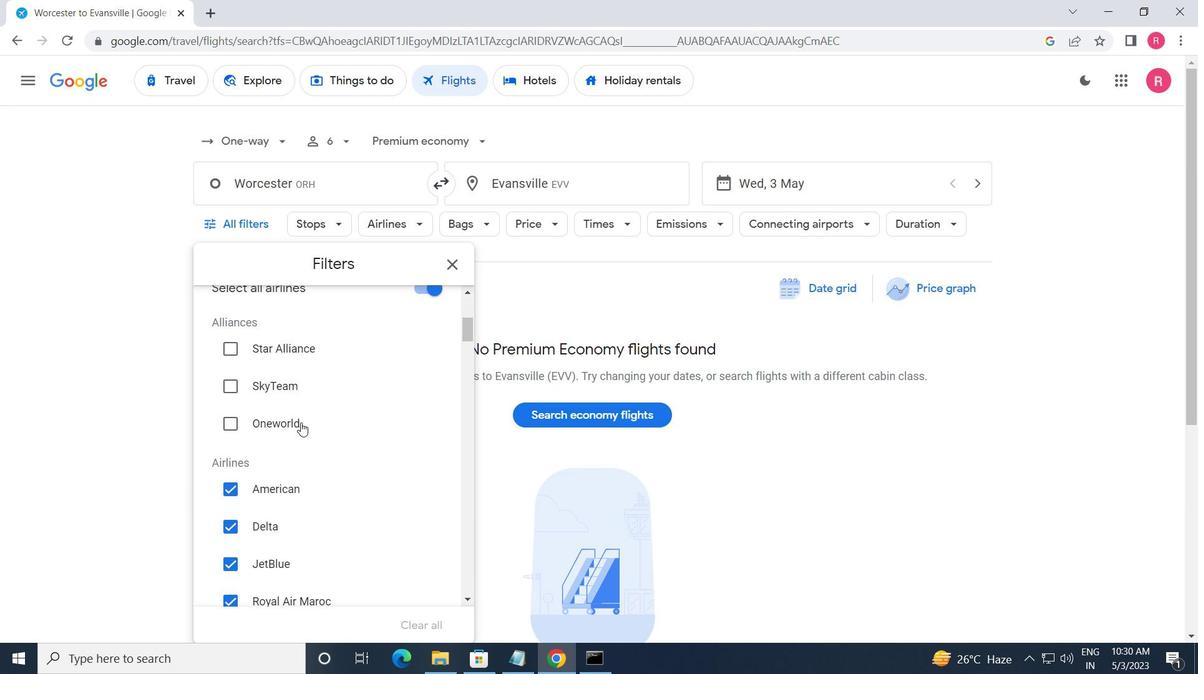 
Action: Mouse scrolled (301, 422) with delta (0, 0)
Screenshot: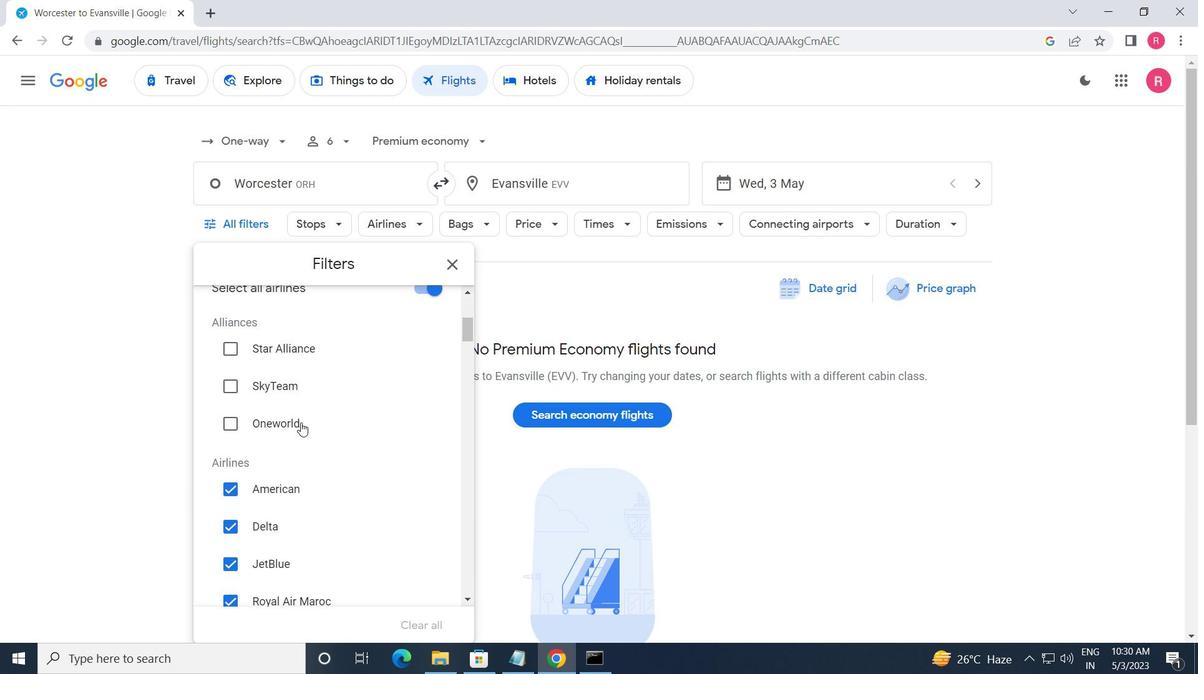
Action: Mouse moved to (323, 432)
Screenshot: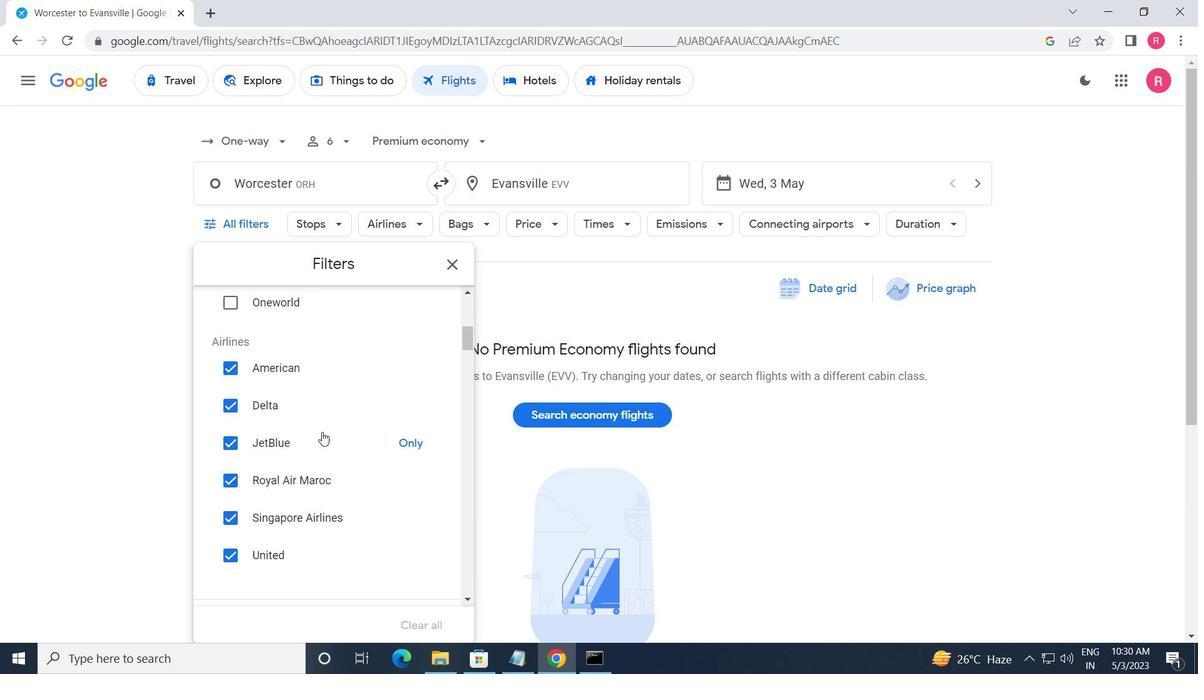 
Action: Mouse scrolled (323, 433) with delta (0, 0)
Screenshot: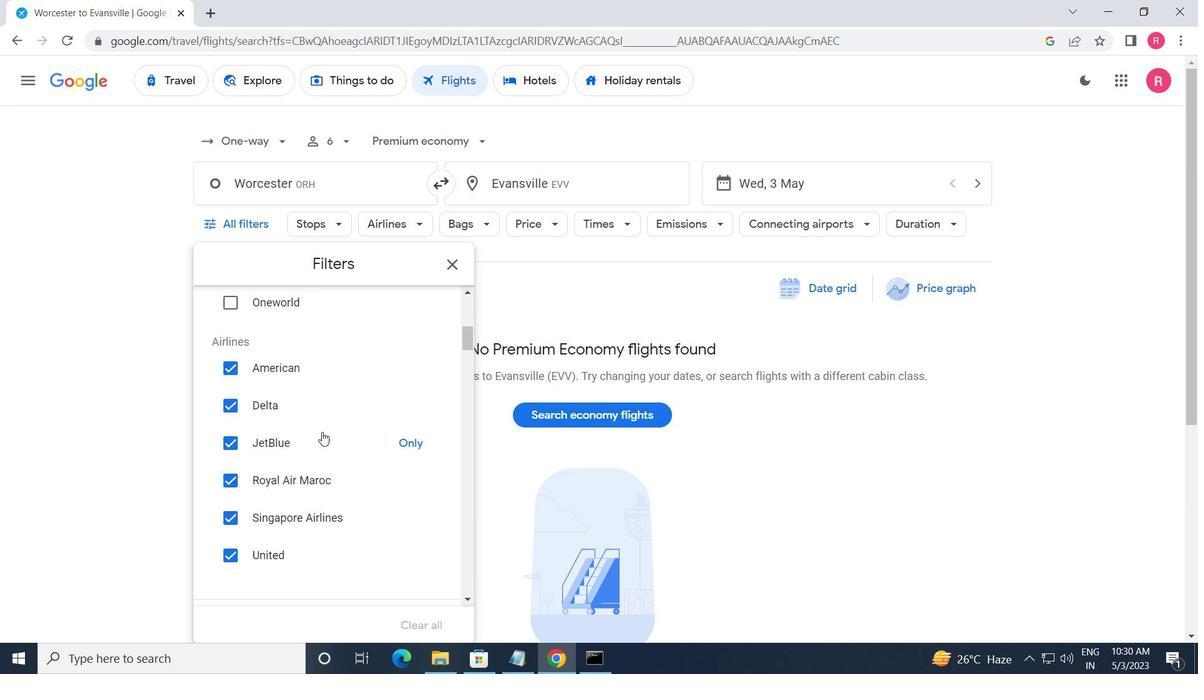 
Action: Mouse scrolled (323, 433) with delta (0, 0)
Screenshot: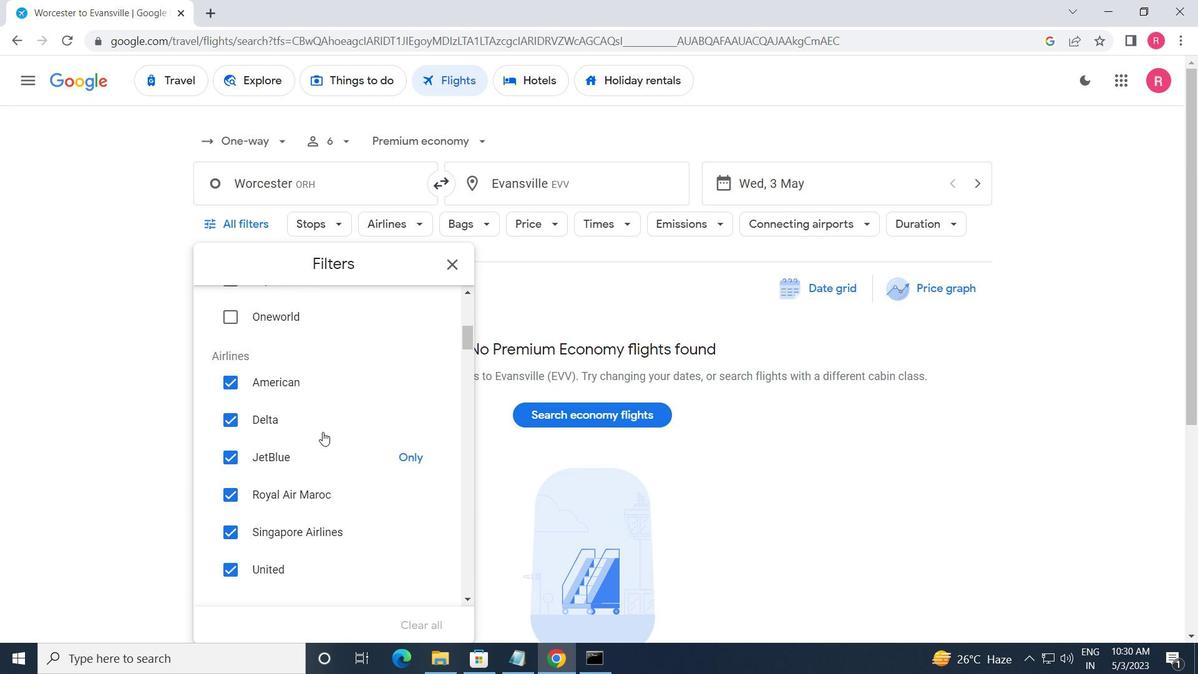 
Action: Mouse moved to (422, 332)
Screenshot: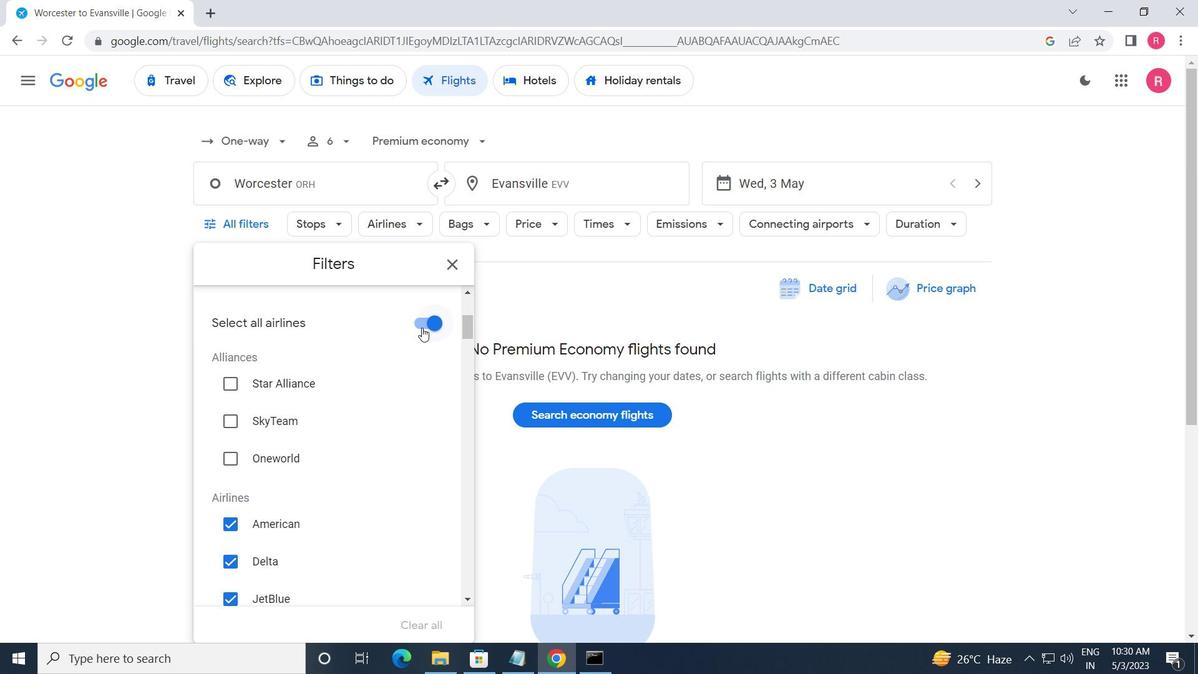 
Action: Mouse pressed left at (422, 332)
Screenshot: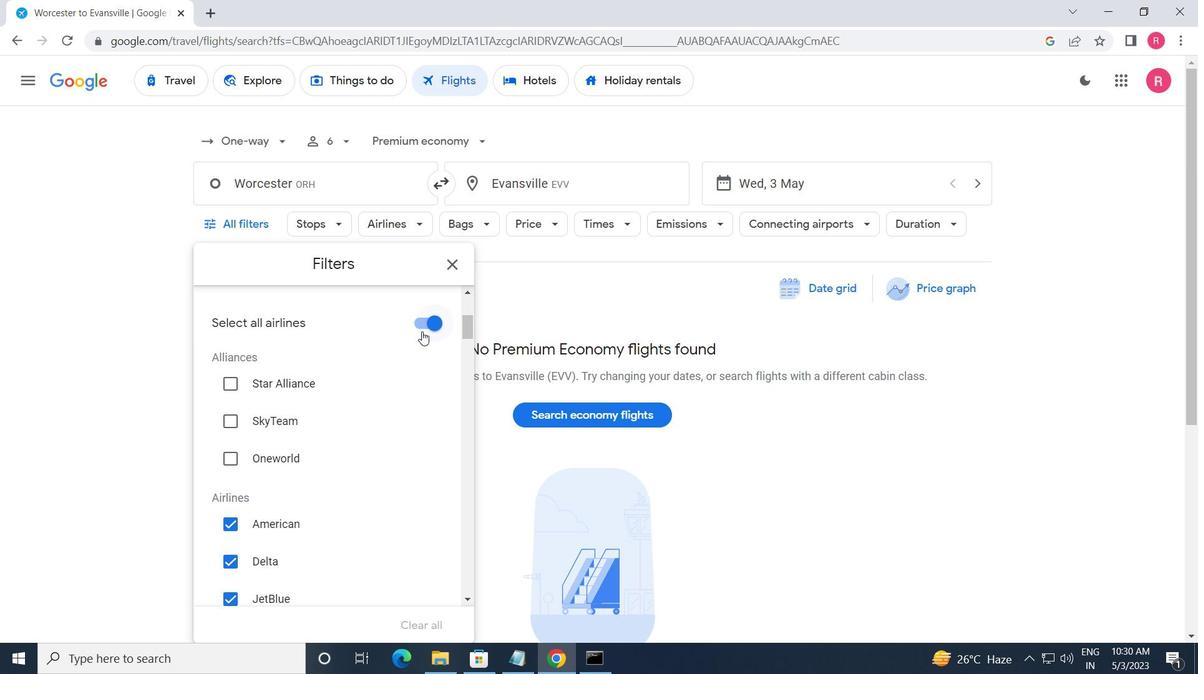 
Action: Mouse moved to (383, 417)
Screenshot: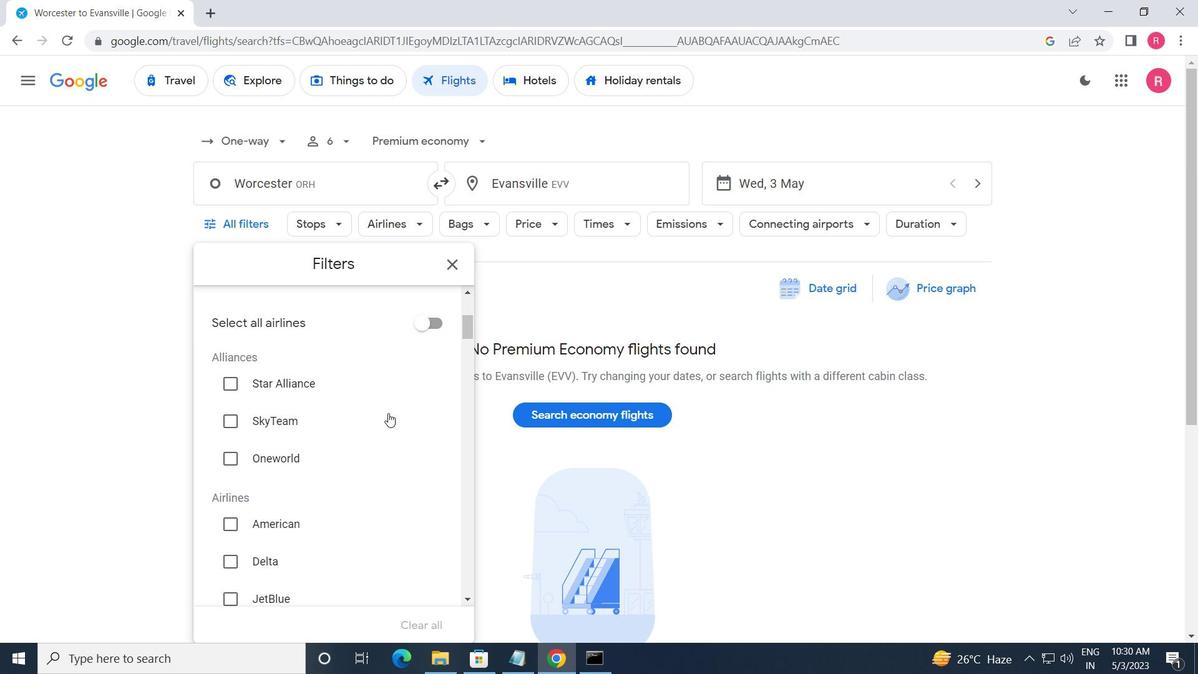 
Action: Mouse scrolled (383, 416) with delta (0, 0)
Screenshot: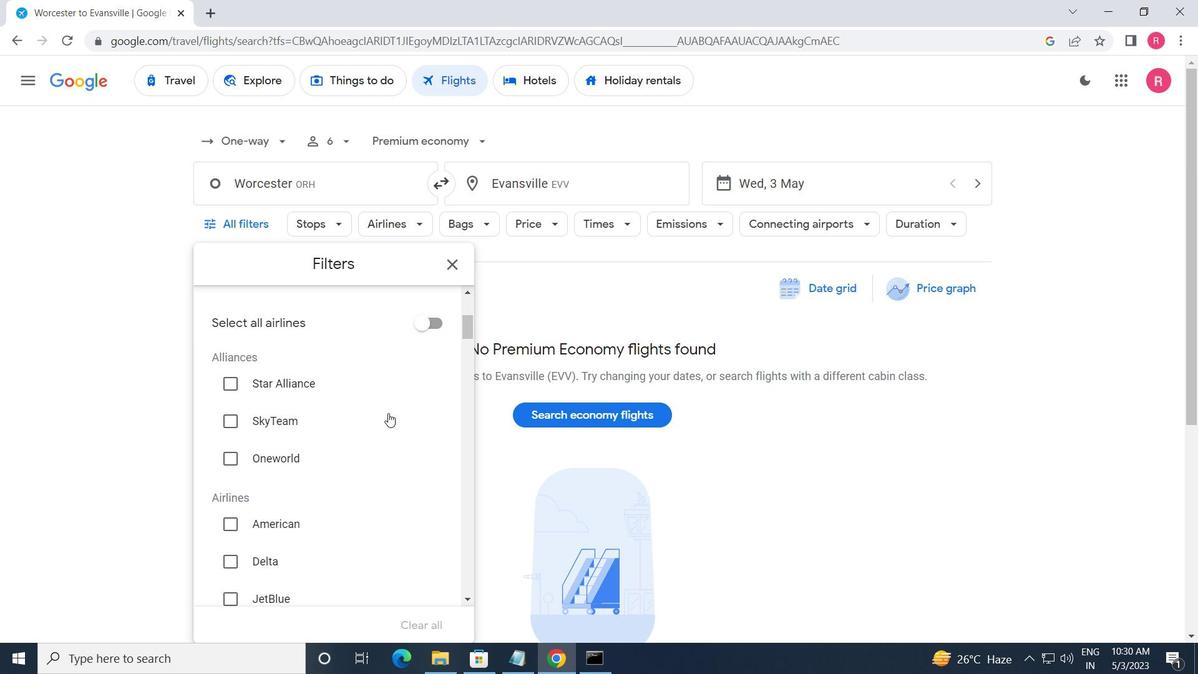 
Action: Mouse moved to (381, 419)
Screenshot: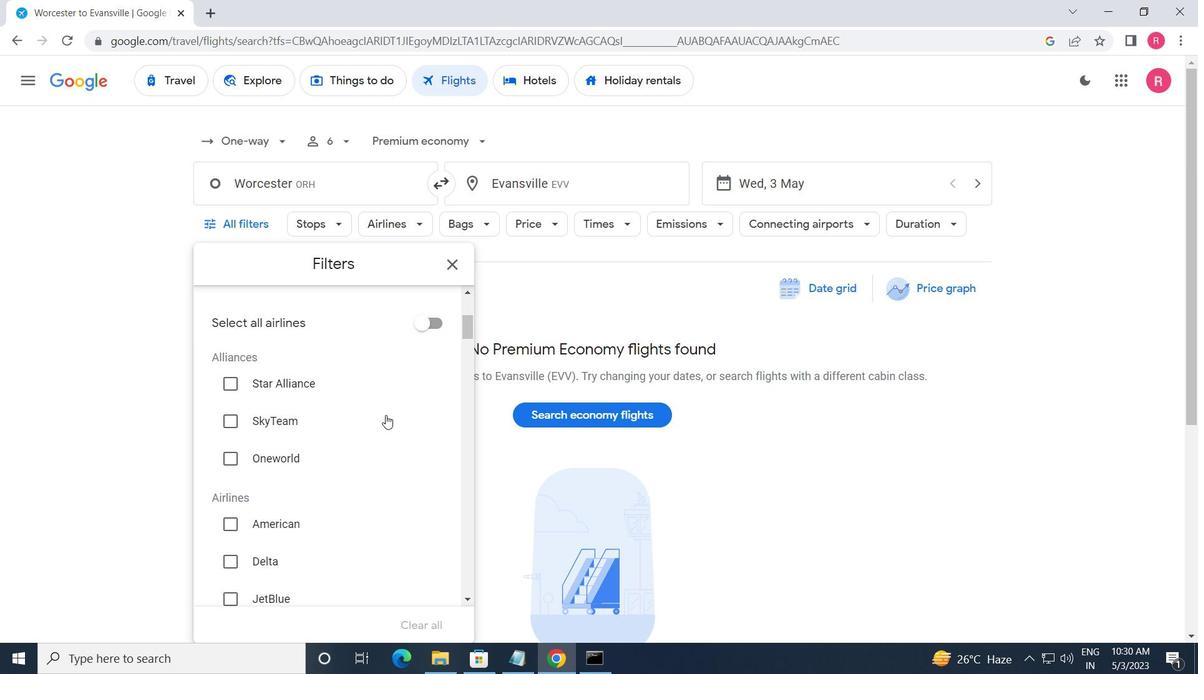 
Action: Mouse scrolled (381, 418) with delta (0, 0)
Screenshot: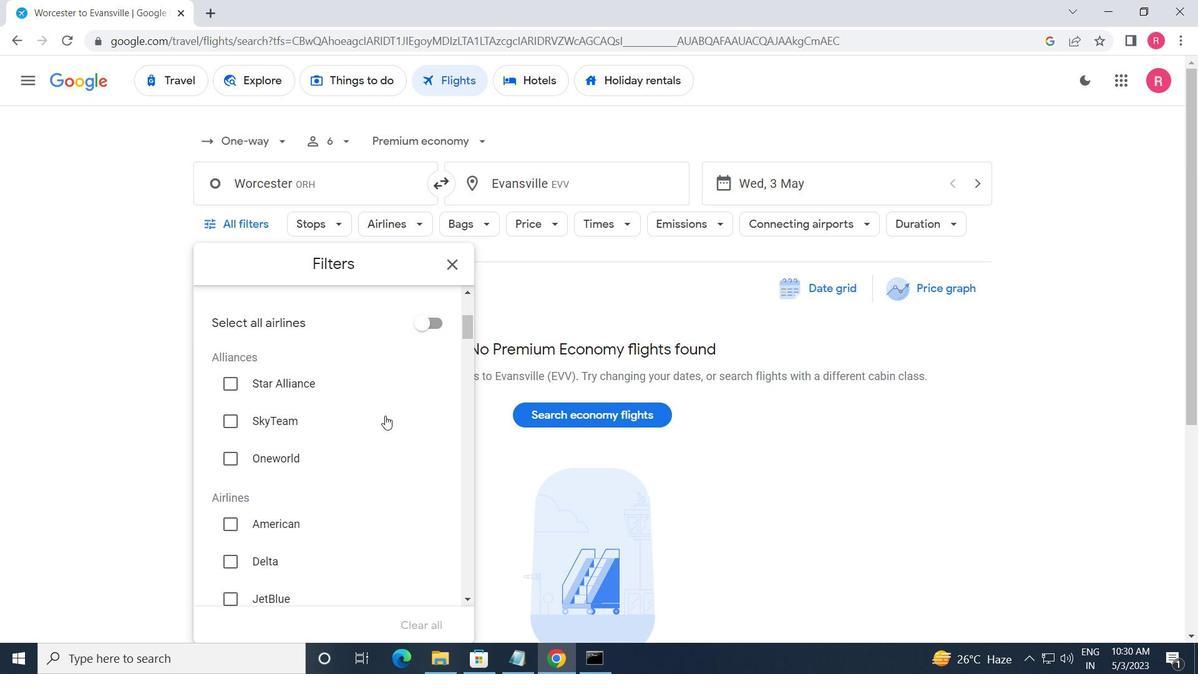 
Action: Mouse scrolled (381, 418) with delta (0, 0)
Screenshot: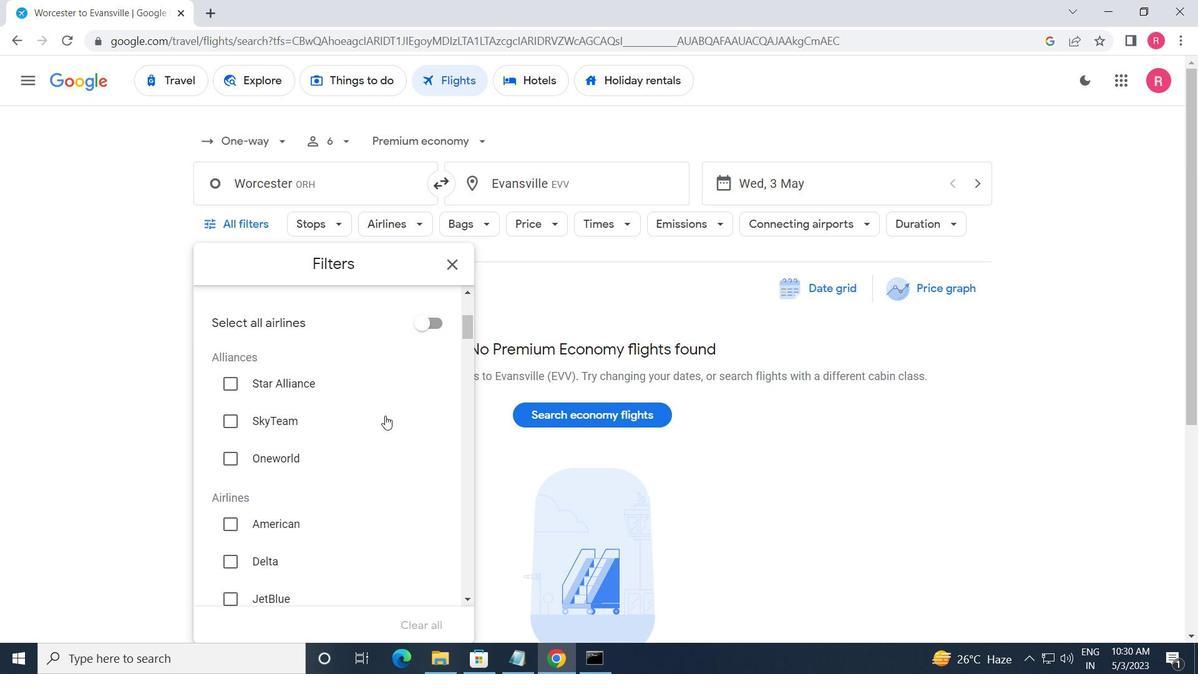 
Action: Mouse scrolled (381, 418) with delta (0, 0)
Screenshot: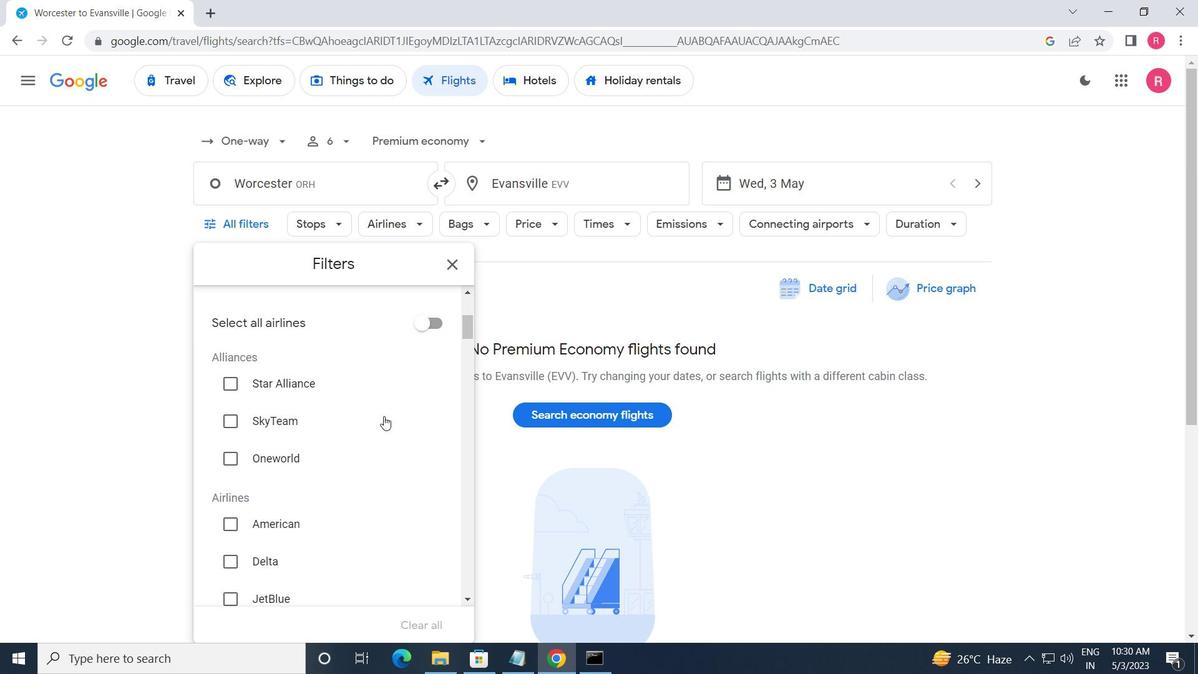 
Action: Mouse moved to (380, 420)
Screenshot: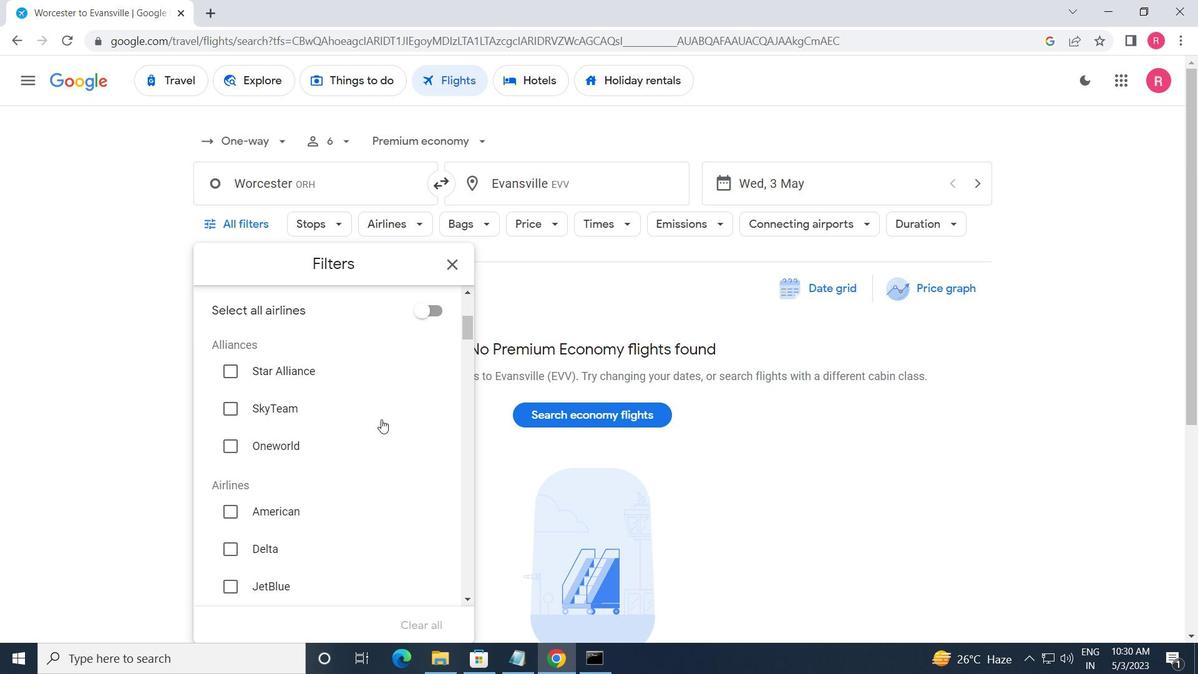 
Action: Mouse scrolled (380, 419) with delta (0, 0)
Screenshot: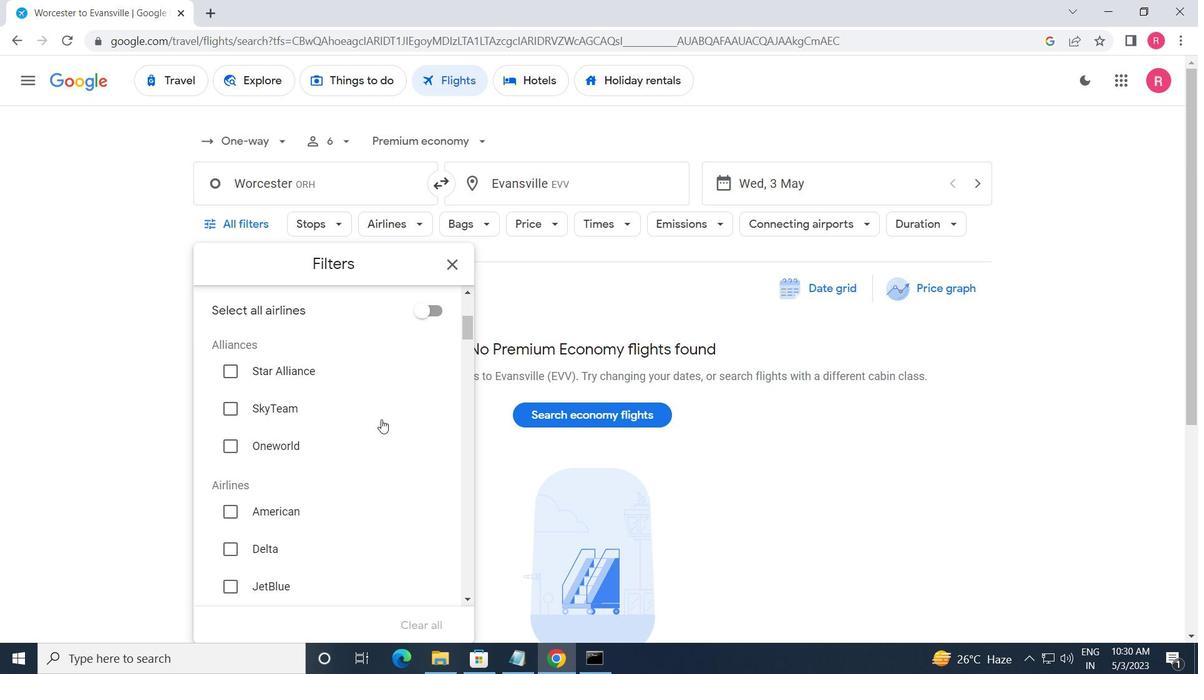 
Action: Mouse moved to (439, 428)
Screenshot: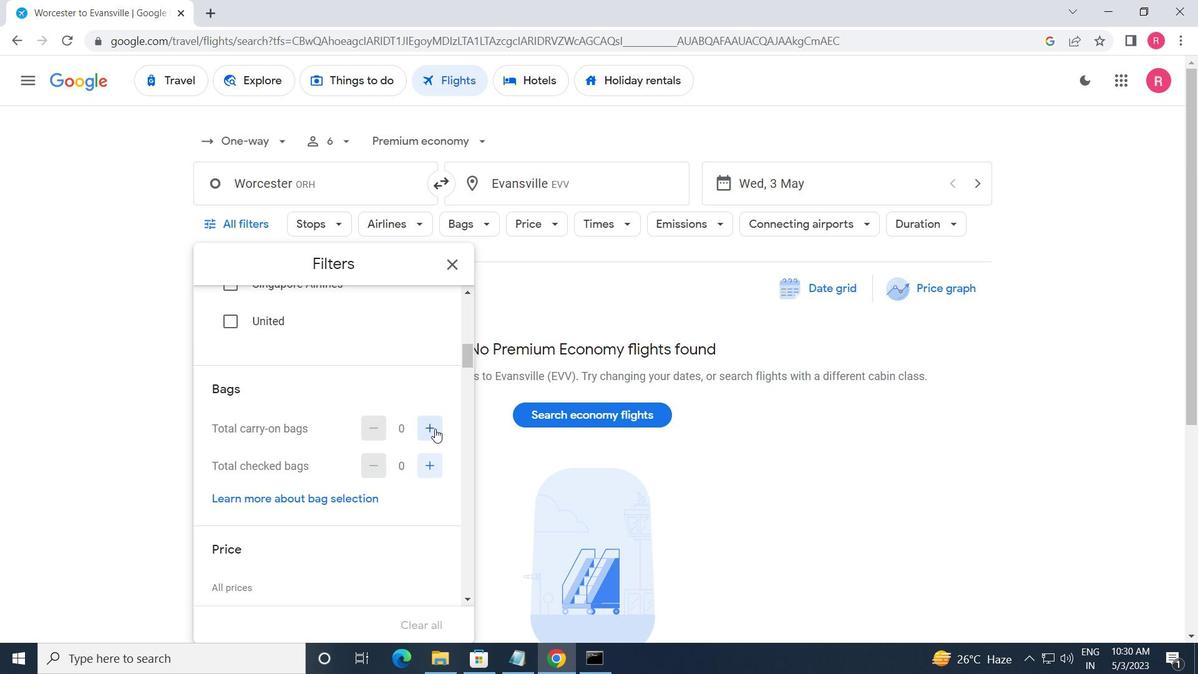 
Action: Mouse pressed left at (439, 428)
Screenshot: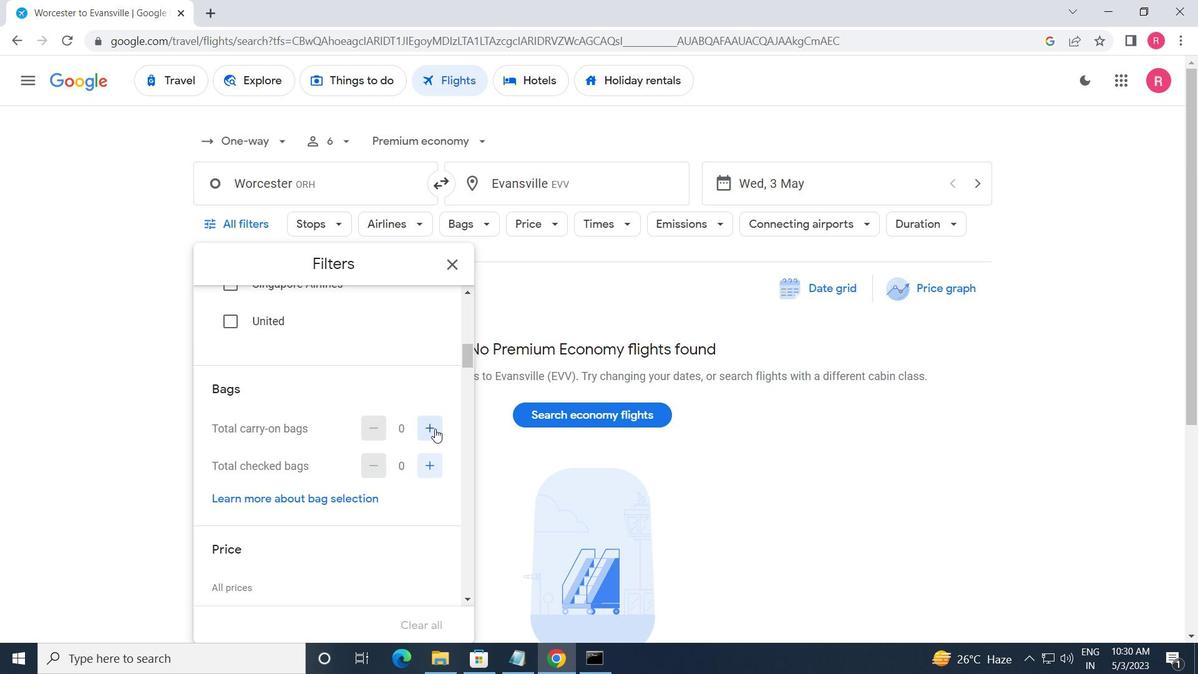 
Action: Mouse moved to (413, 434)
Screenshot: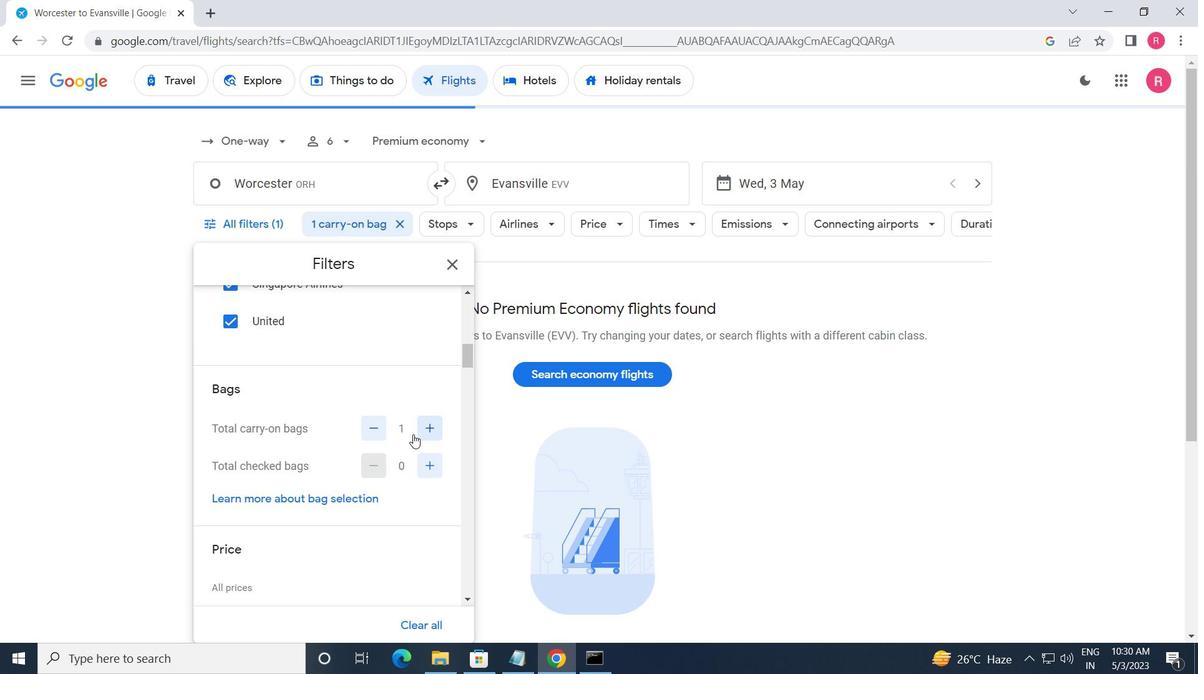 
Action: Mouse scrolled (413, 433) with delta (0, 0)
Screenshot: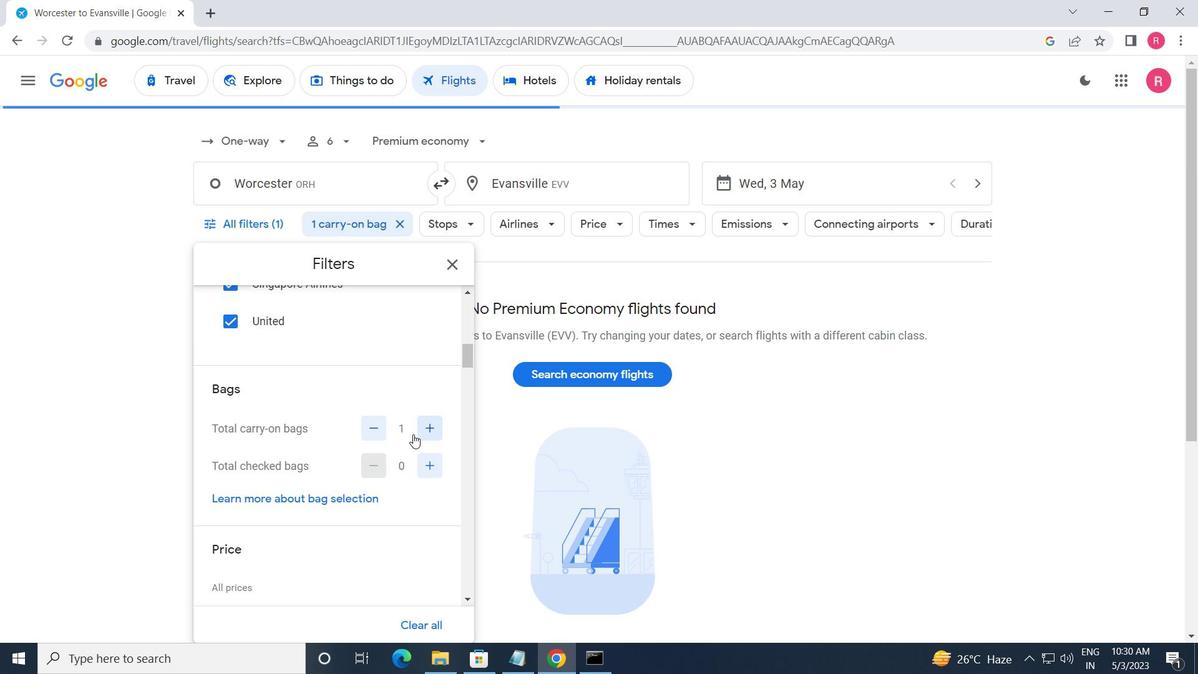 
Action: Mouse moved to (412, 435)
Screenshot: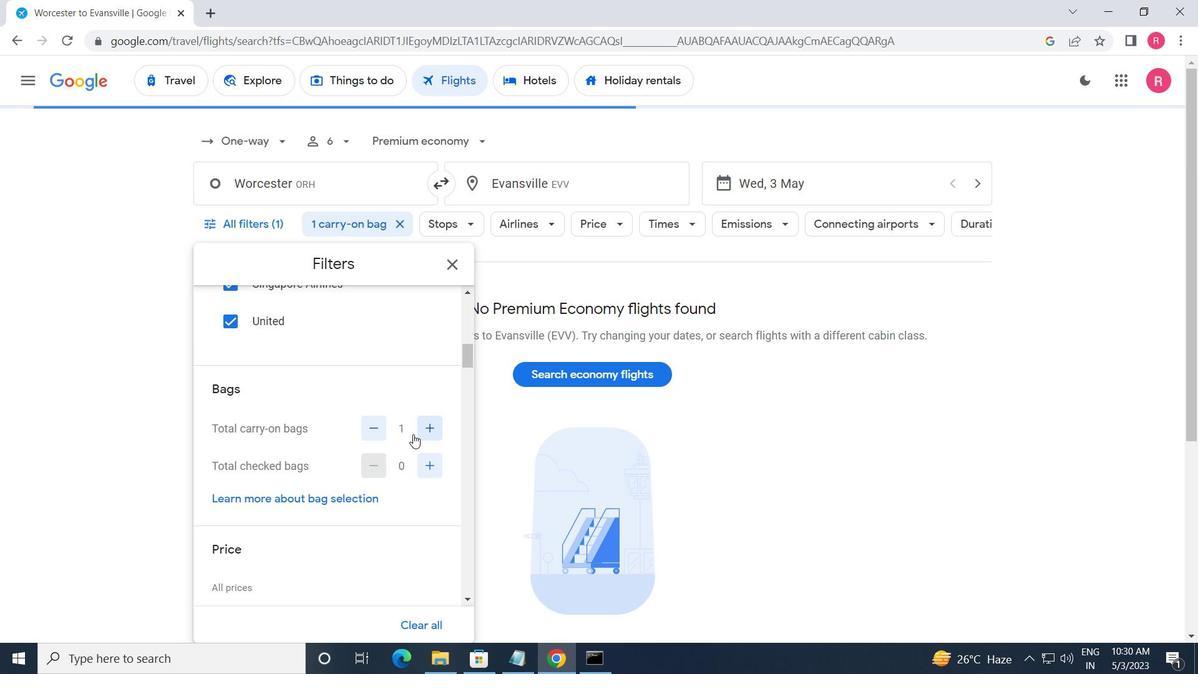 
Action: Mouse scrolled (412, 434) with delta (0, 0)
Screenshot: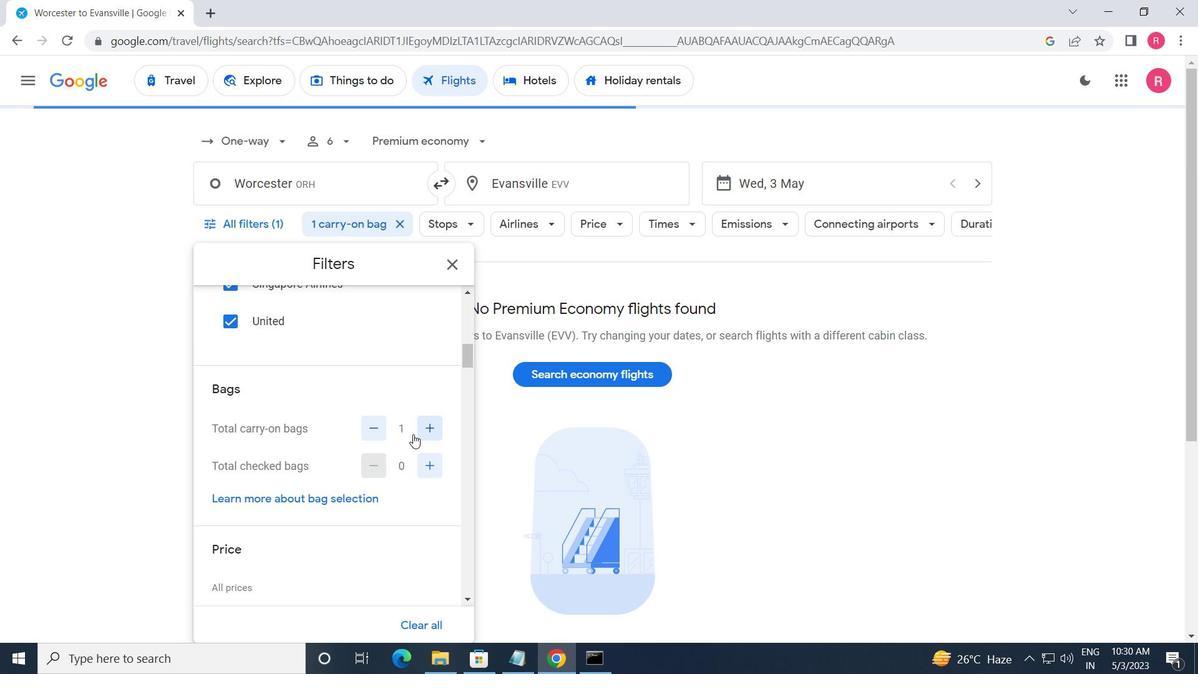 
Action: Mouse moved to (435, 464)
Screenshot: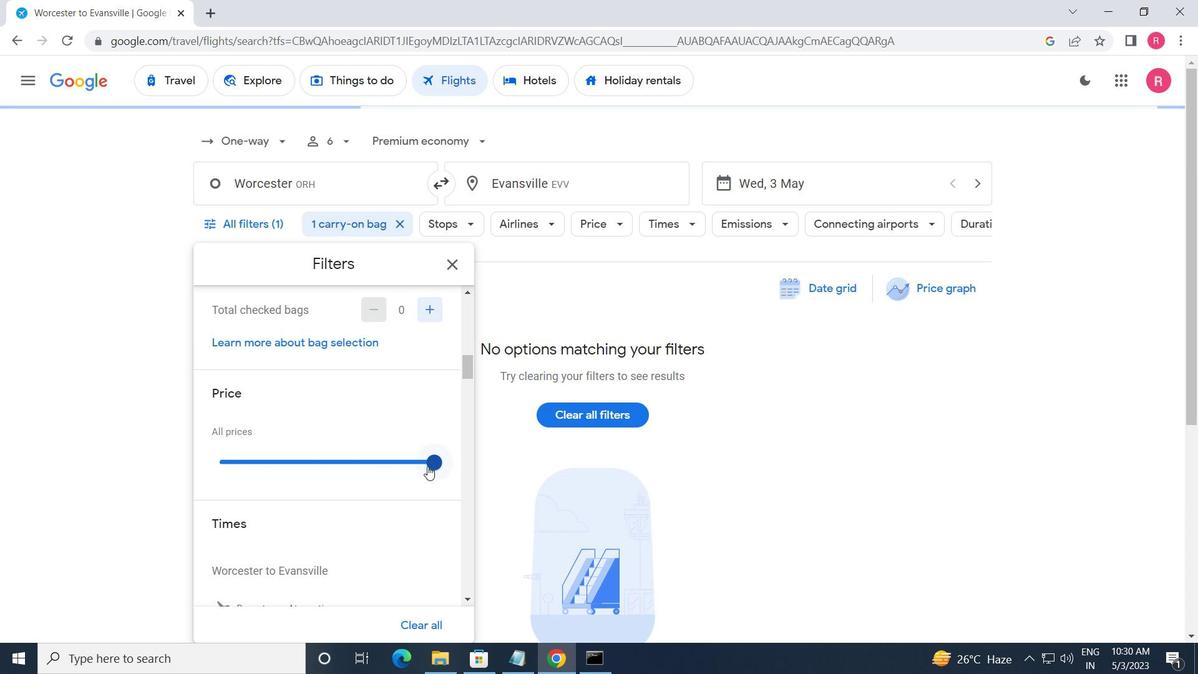 
Action: Mouse pressed left at (435, 464)
Screenshot: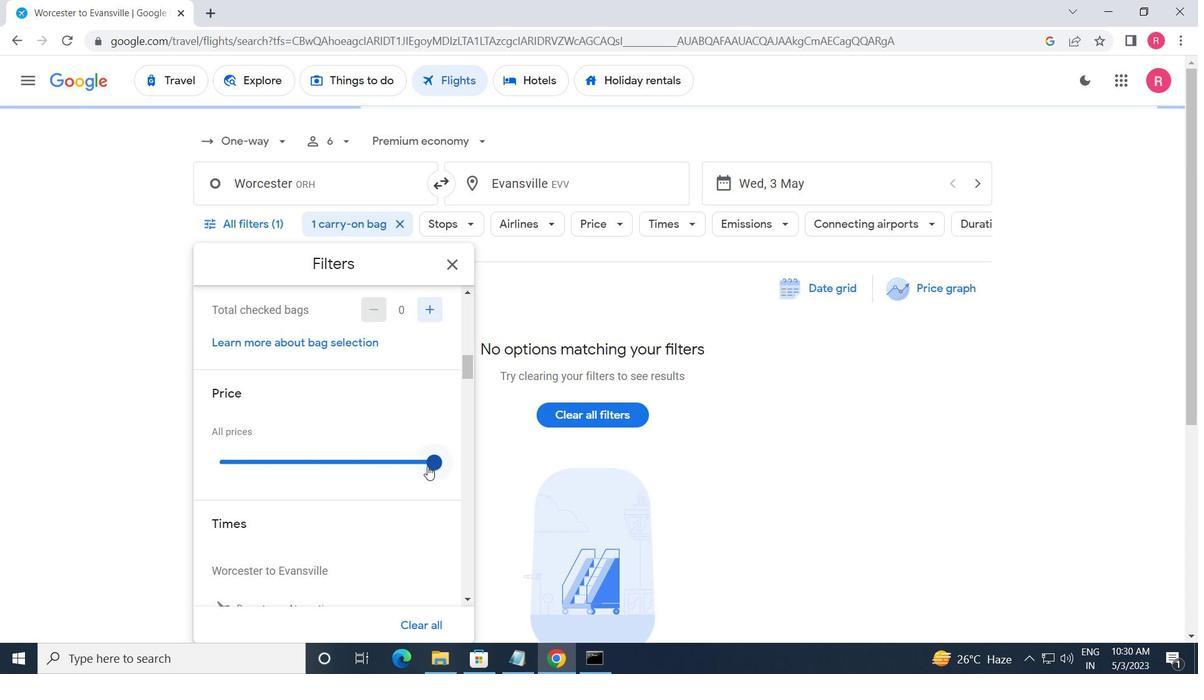 
Action: Mouse moved to (404, 495)
Screenshot: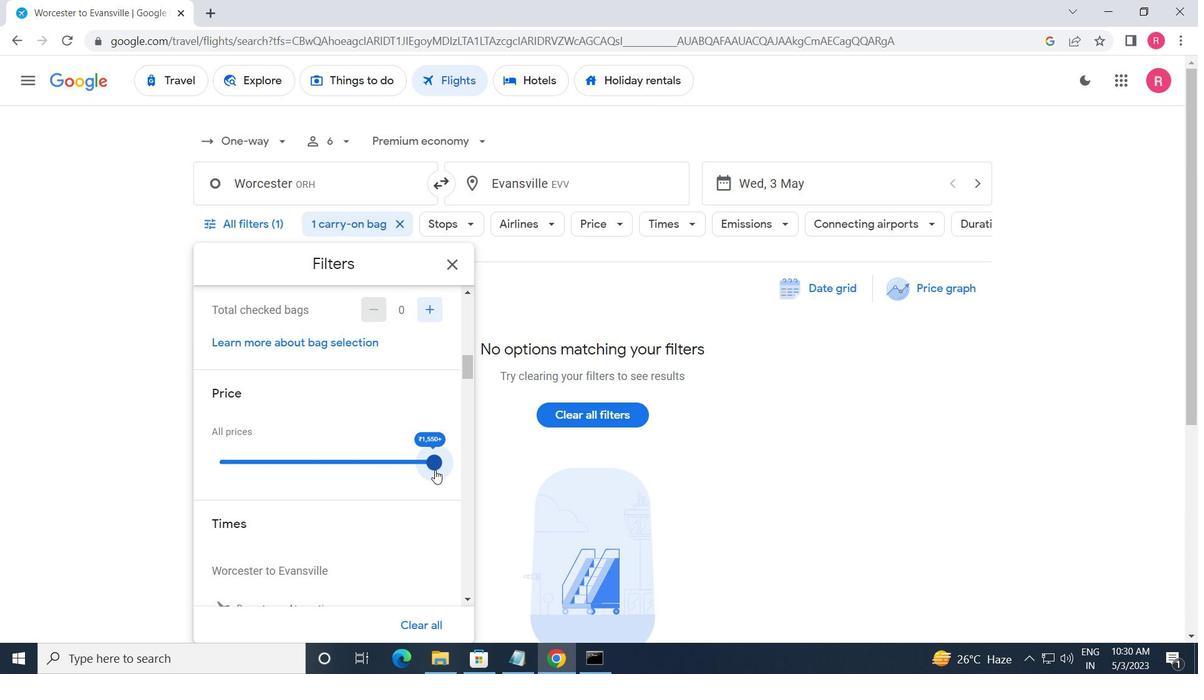 
Action: Mouse scrolled (404, 495) with delta (0, 0)
Screenshot: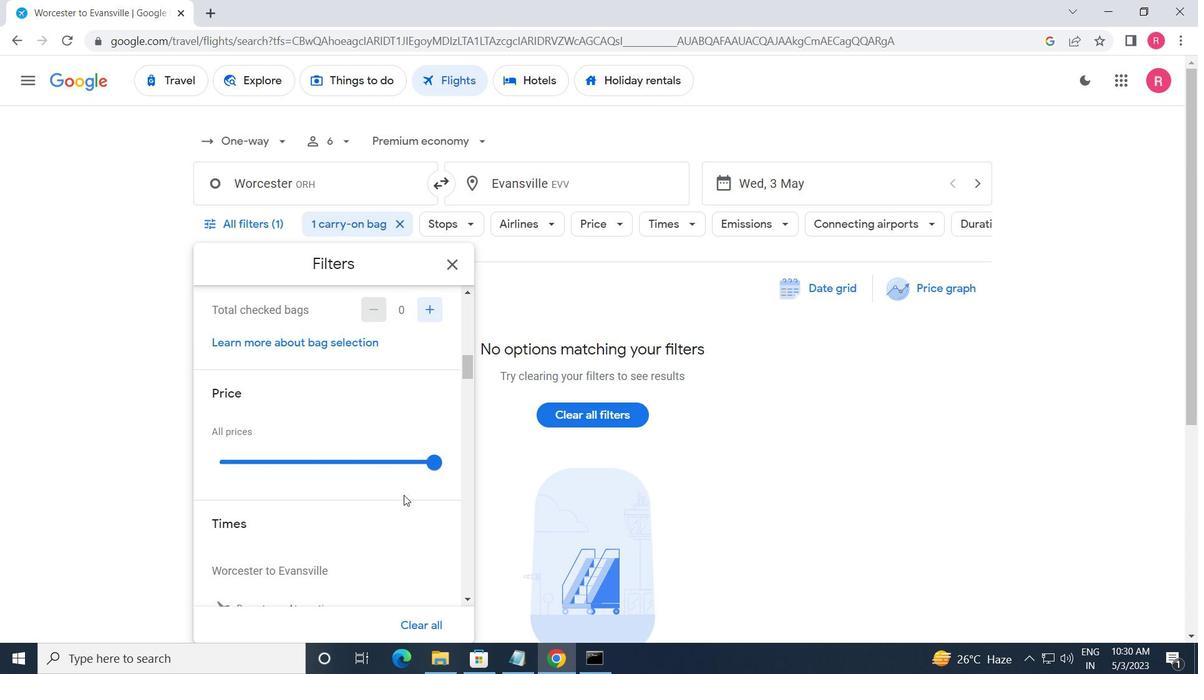 
Action: Mouse scrolled (404, 495) with delta (0, 0)
Screenshot: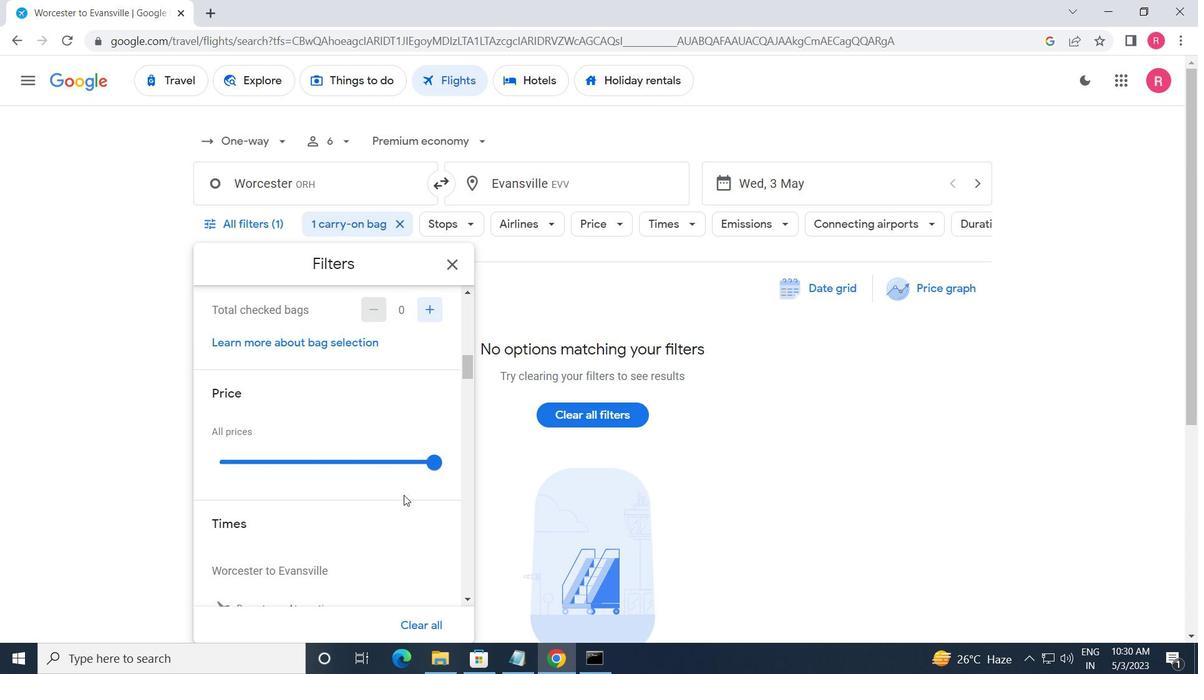 
Action: Mouse moved to (305, 491)
Screenshot: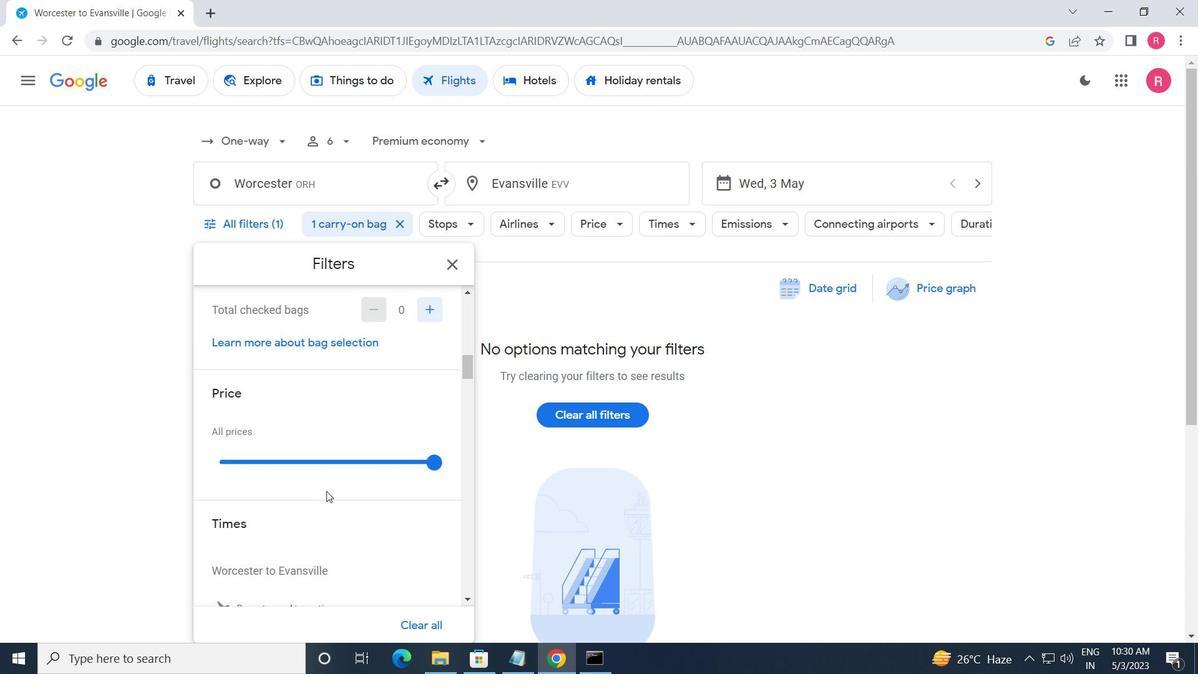 
Action: Mouse scrolled (305, 490) with delta (0, 0)
Screenshot: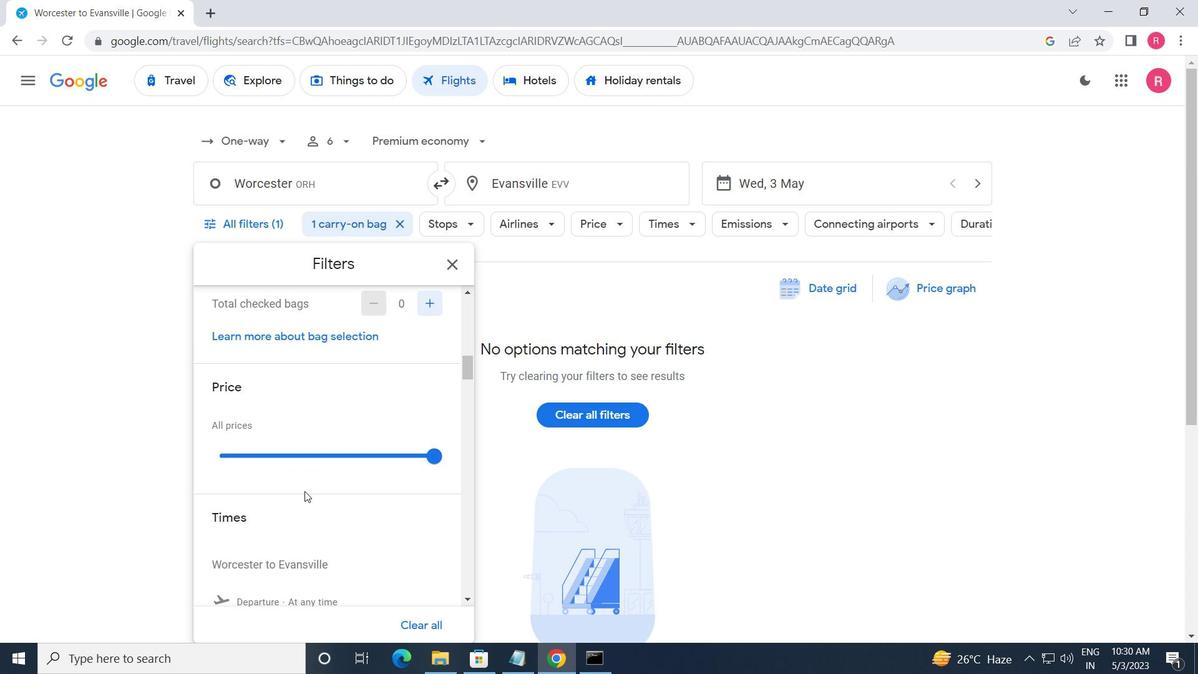 
Action: Mouse scrolled (305, 490) with delta (0, 0)
Screenshot: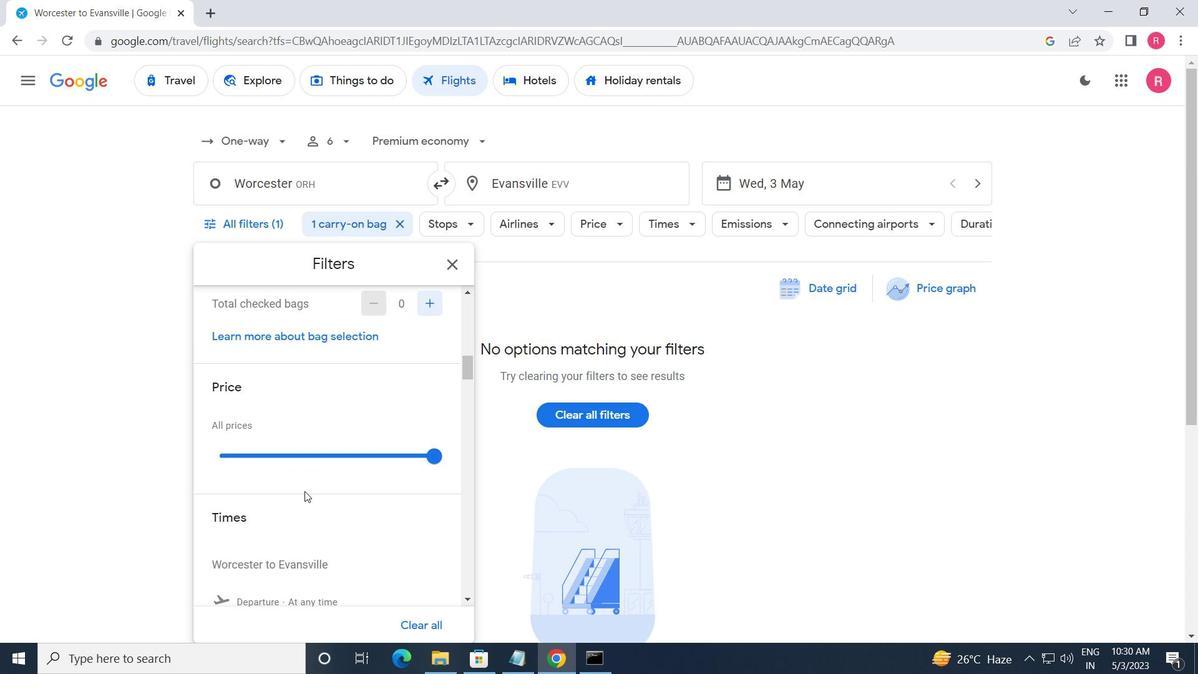 
Action: Mouse moved to (238, 397)
Screenshot: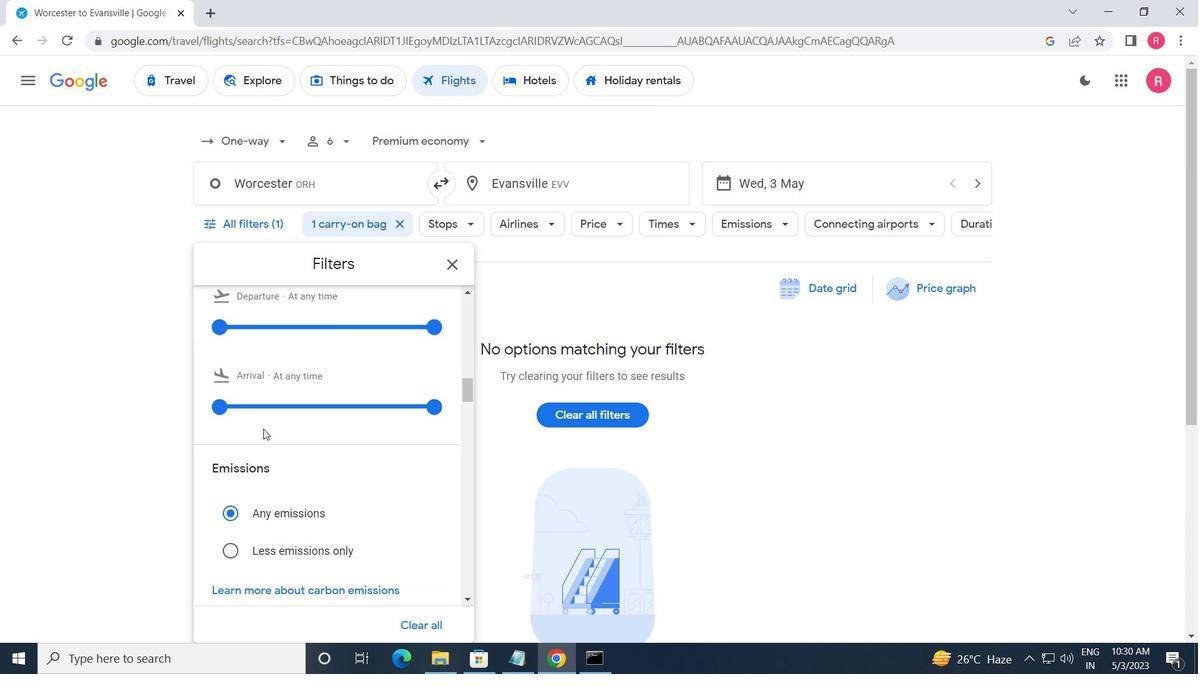 
Action: Mouse scrolled (238, 397) with delta (0, 0)
Screenshot: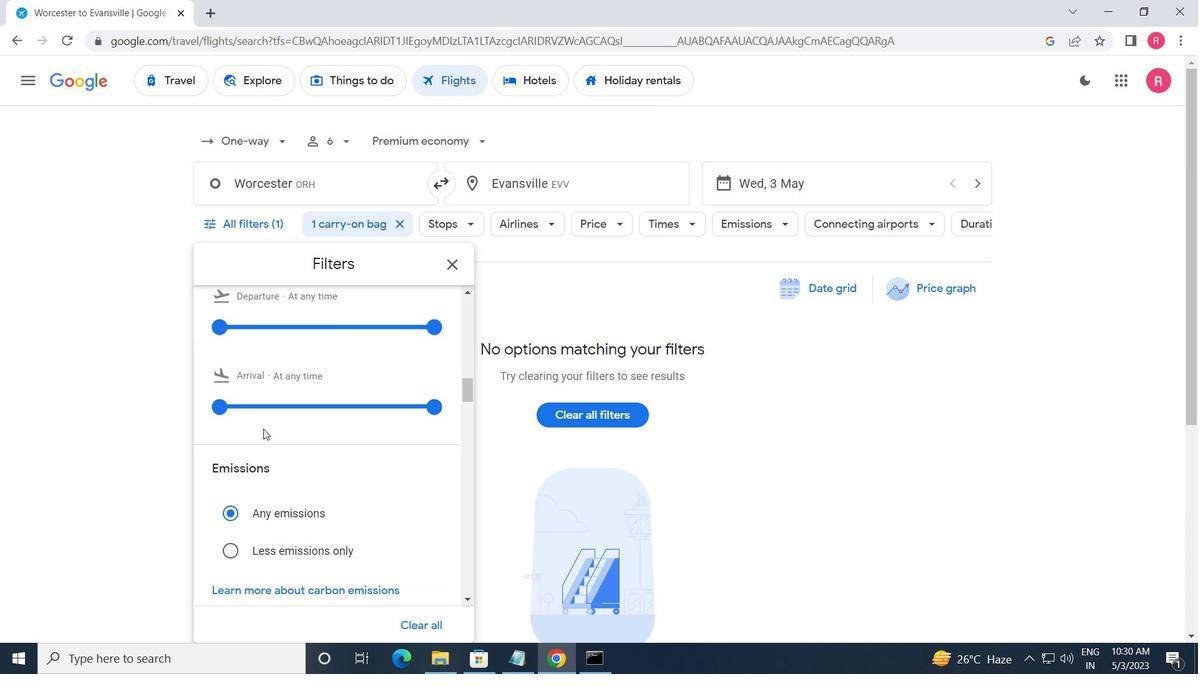 
Action: Mouse moved to (221, 402)
Screenshot: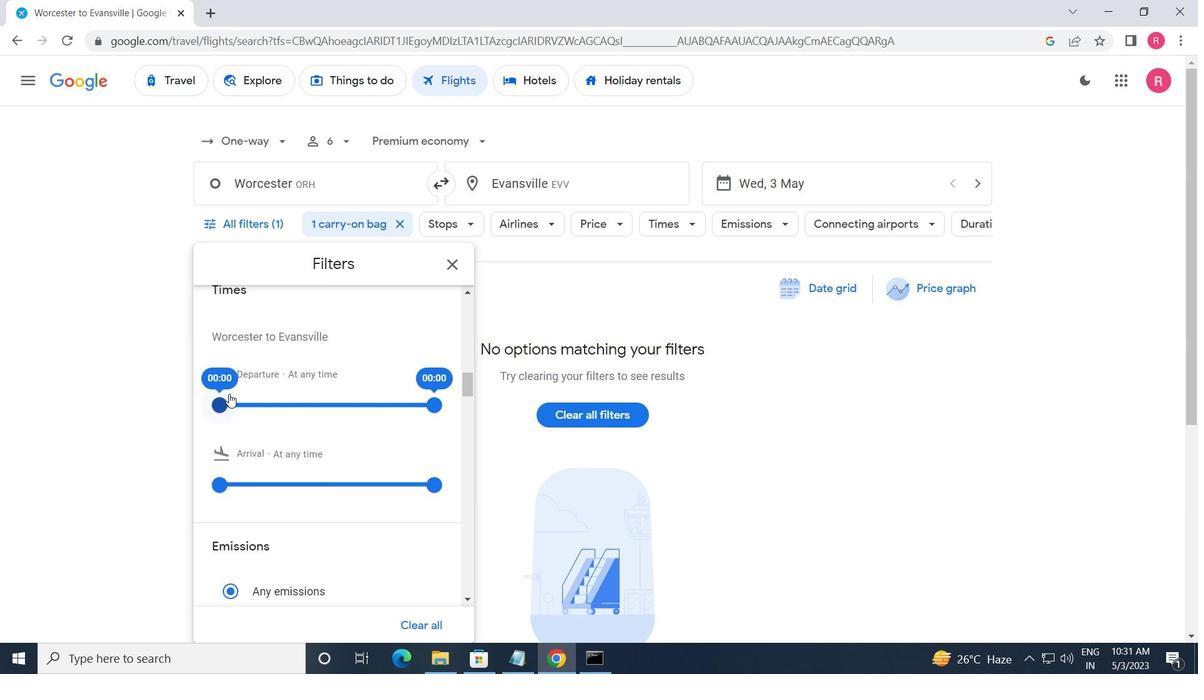 
Action: Mouse pressed left at (221, 402)
Screenshot: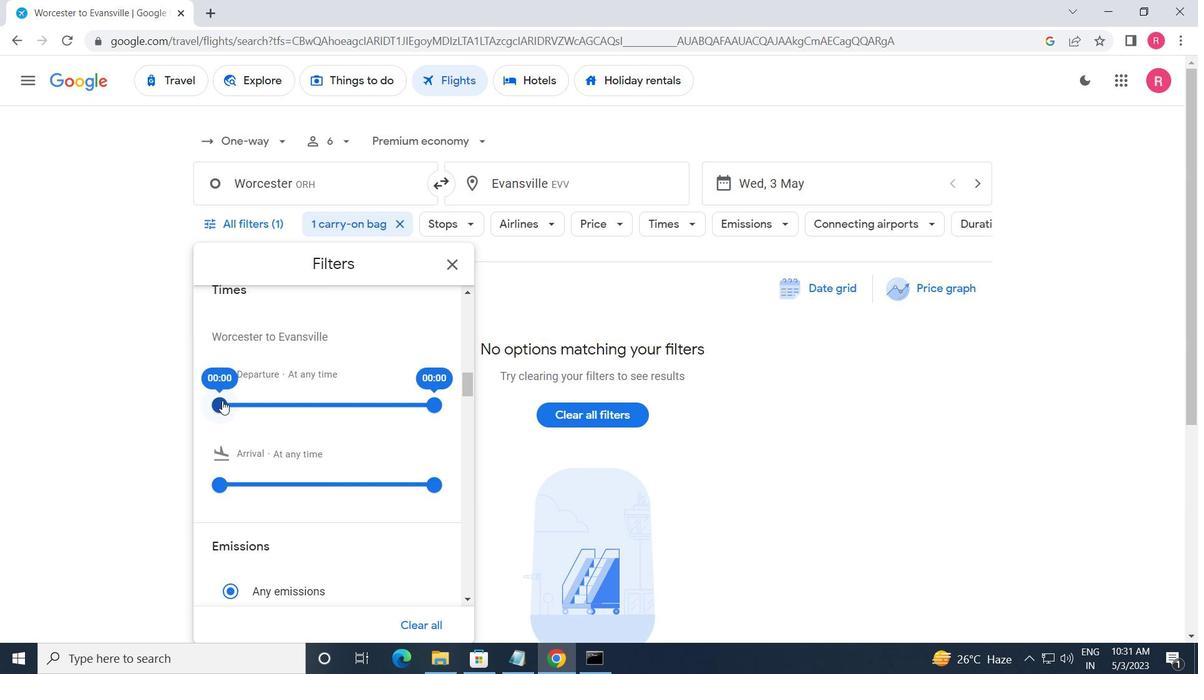 
Action: Mouse moved to (431, 408)
Screenshot: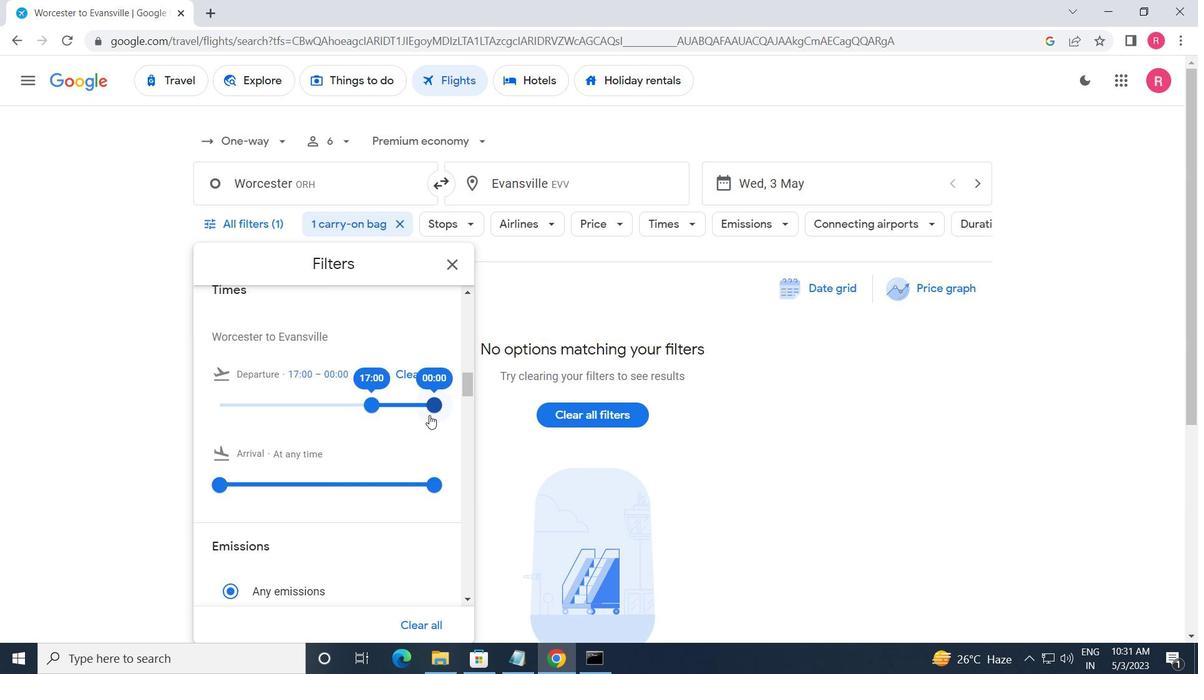 
Action: Mouse pressed left at (431, 408)
Screenshot: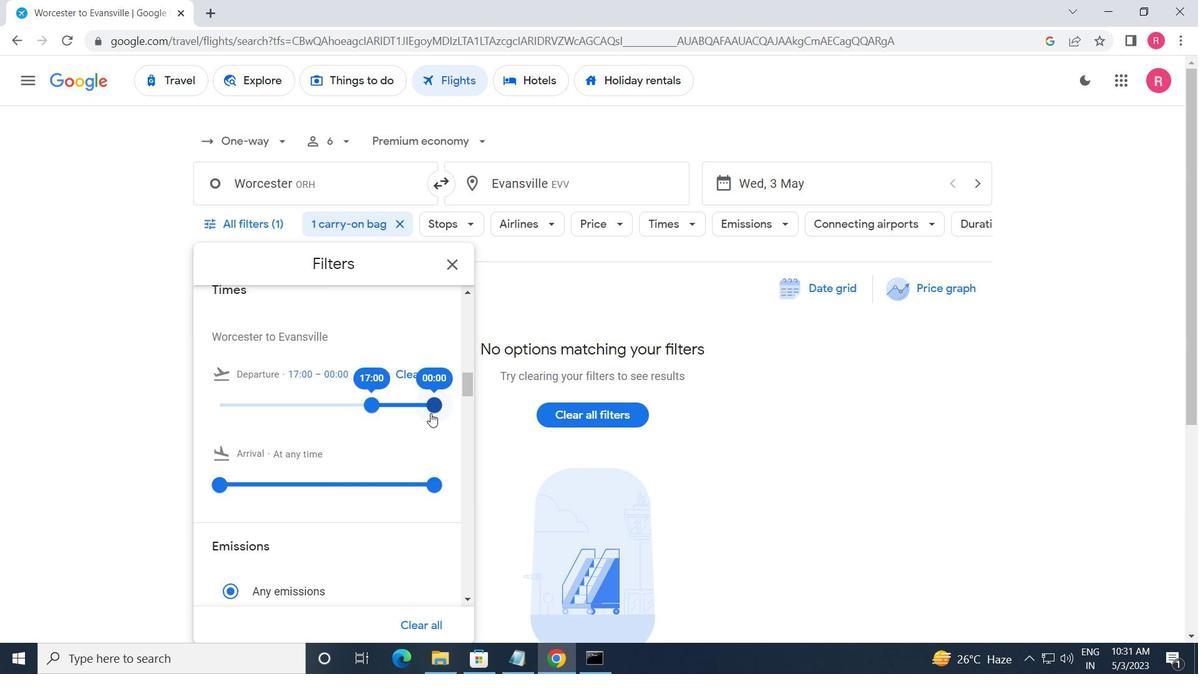 
Action: Mouse moved to (453, 269)
Screenshot: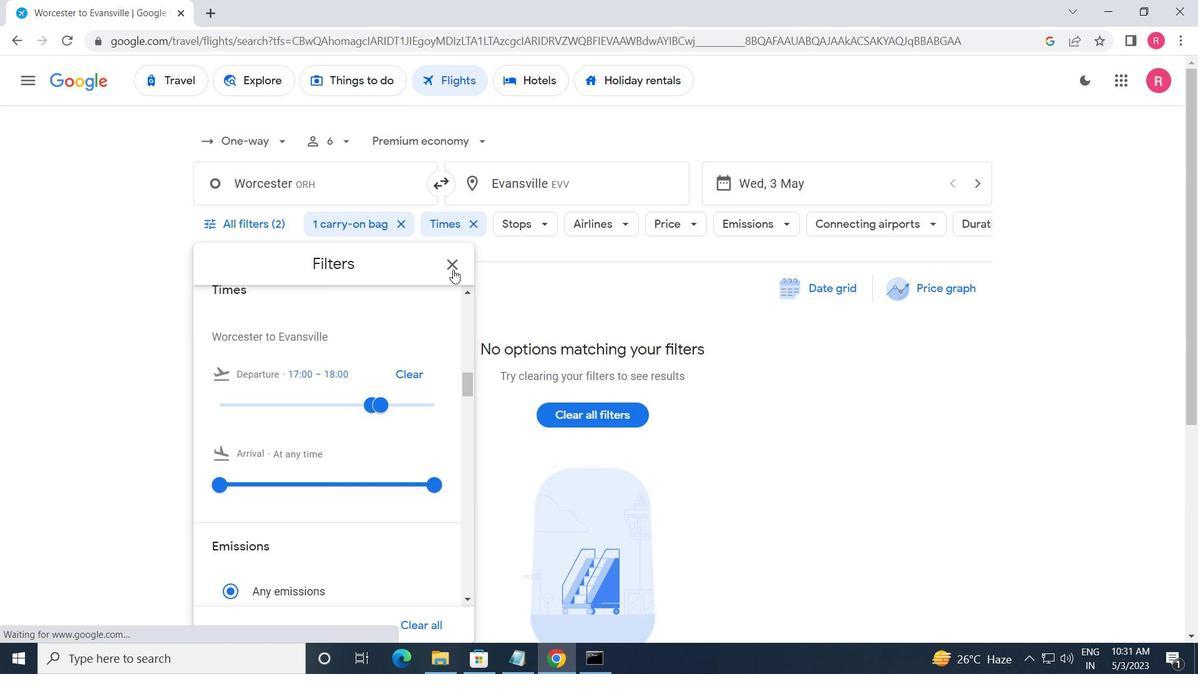 
Action: Mouse pressed left at (453, 269)
Screenshot: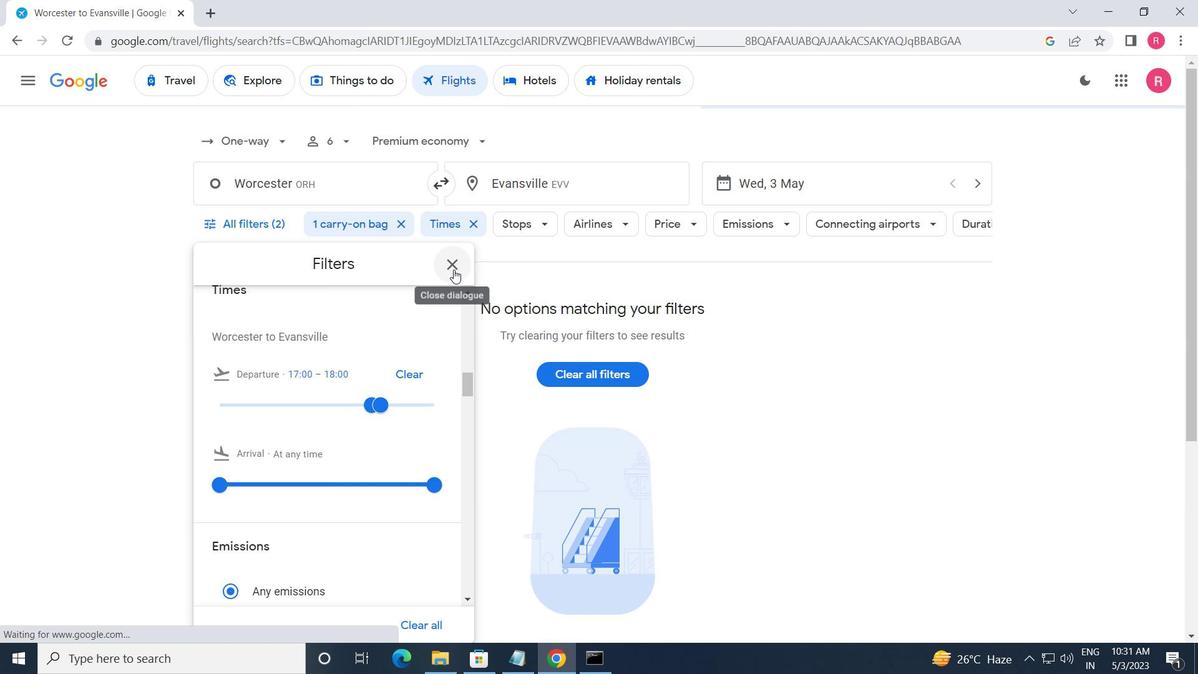 
Action: Mouse moved to (380, 315)
Screenshot: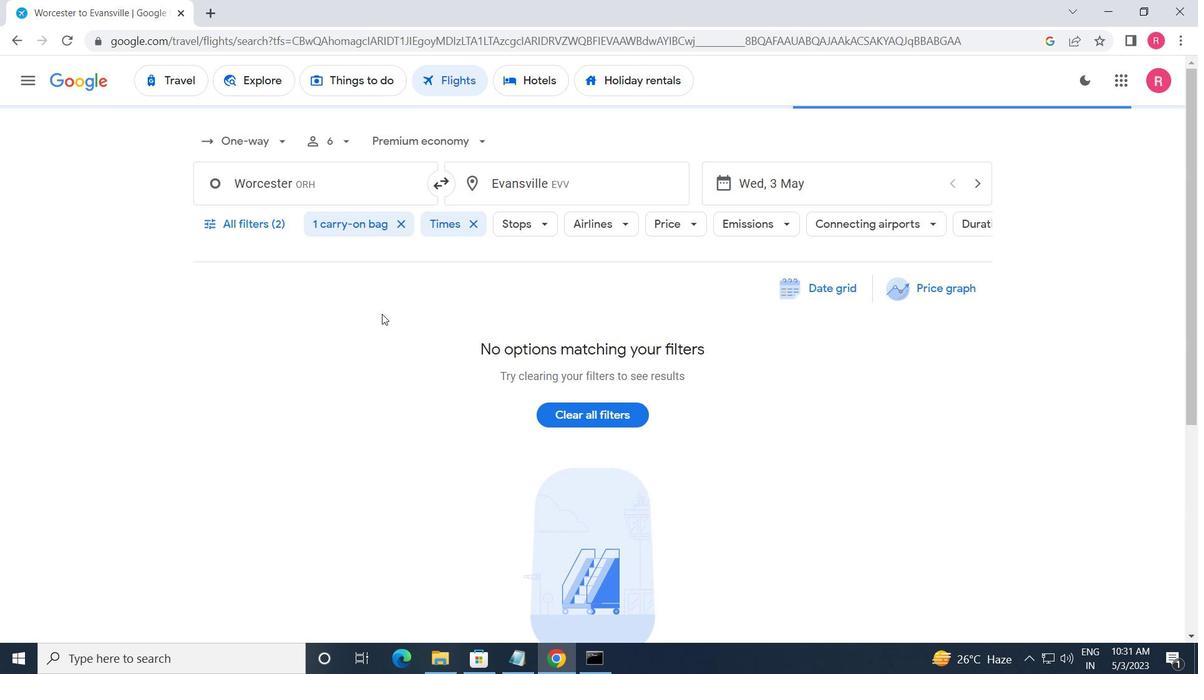 
